 Task: Add a signature Claire Howard containing Have a great summer, Claire Howard to email address softage.1@softage.net and add a label Procedures
Action: Mouse moved to (405, 654)
Screenshot: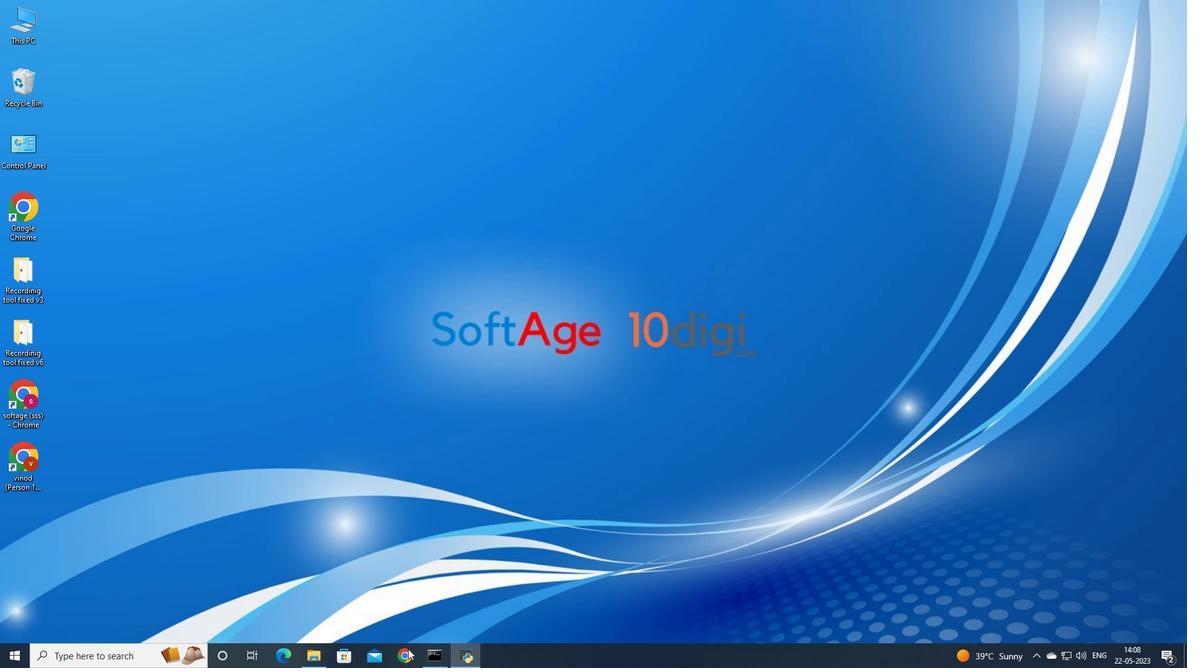 
Action: Mouse pressed left at (405, 654)
Screenshot: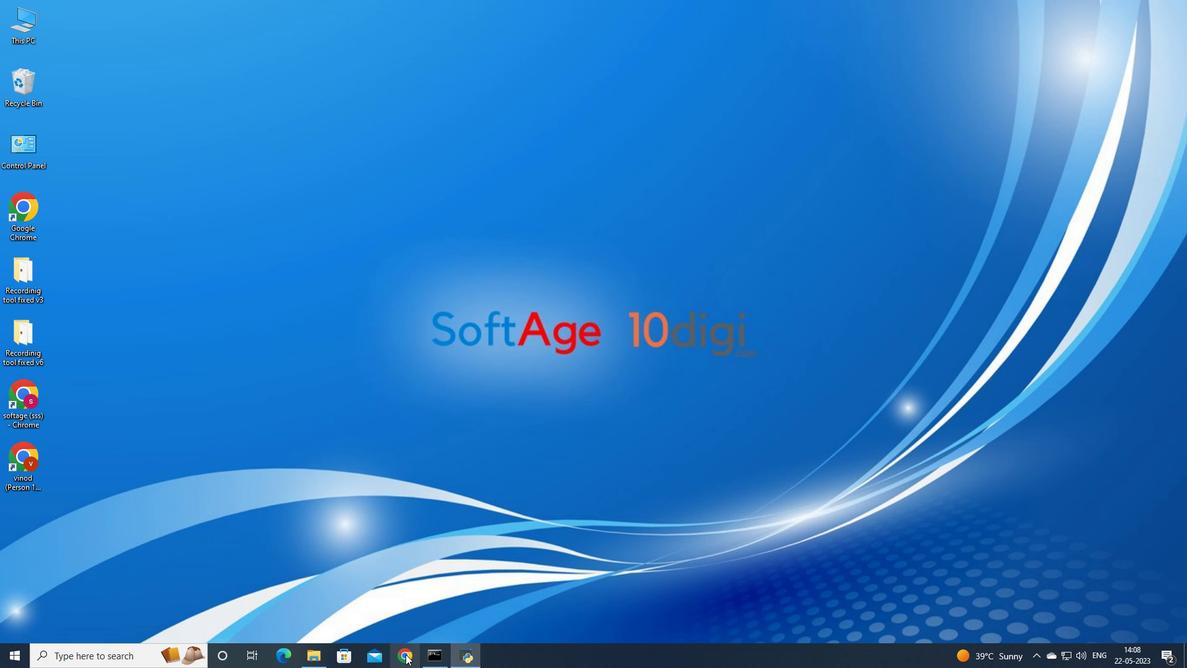 
Action: Mouse moved to (537, 406)
Screenshot: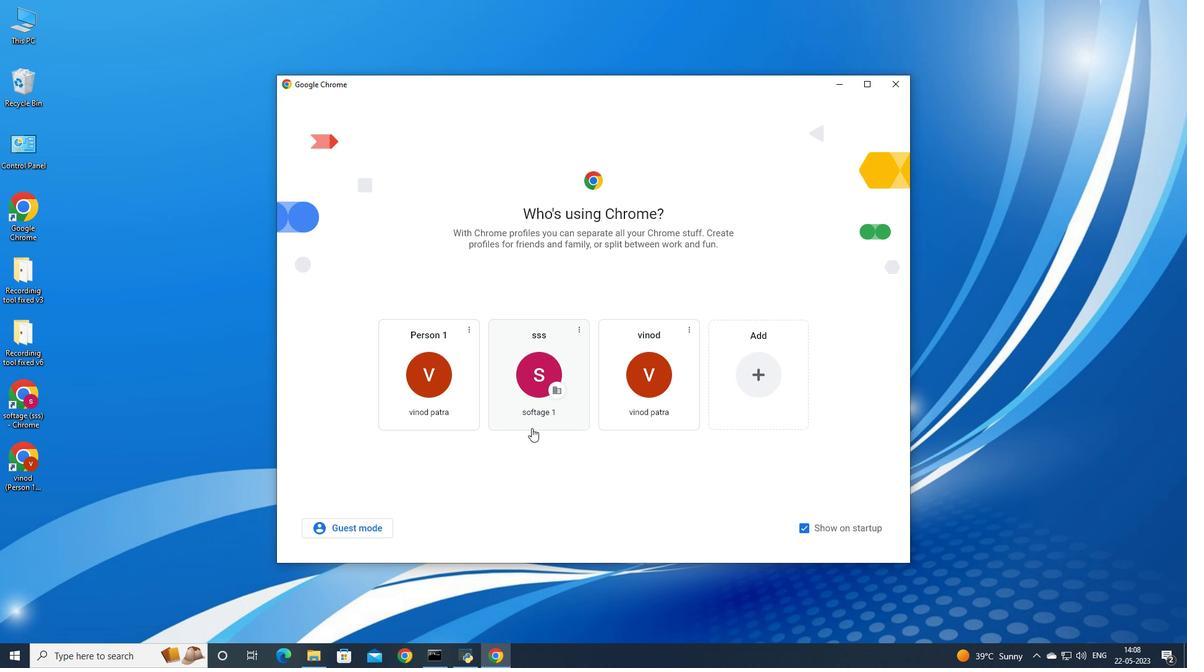 
Action: Mouse pressed left at (537, 406)
Screenshot: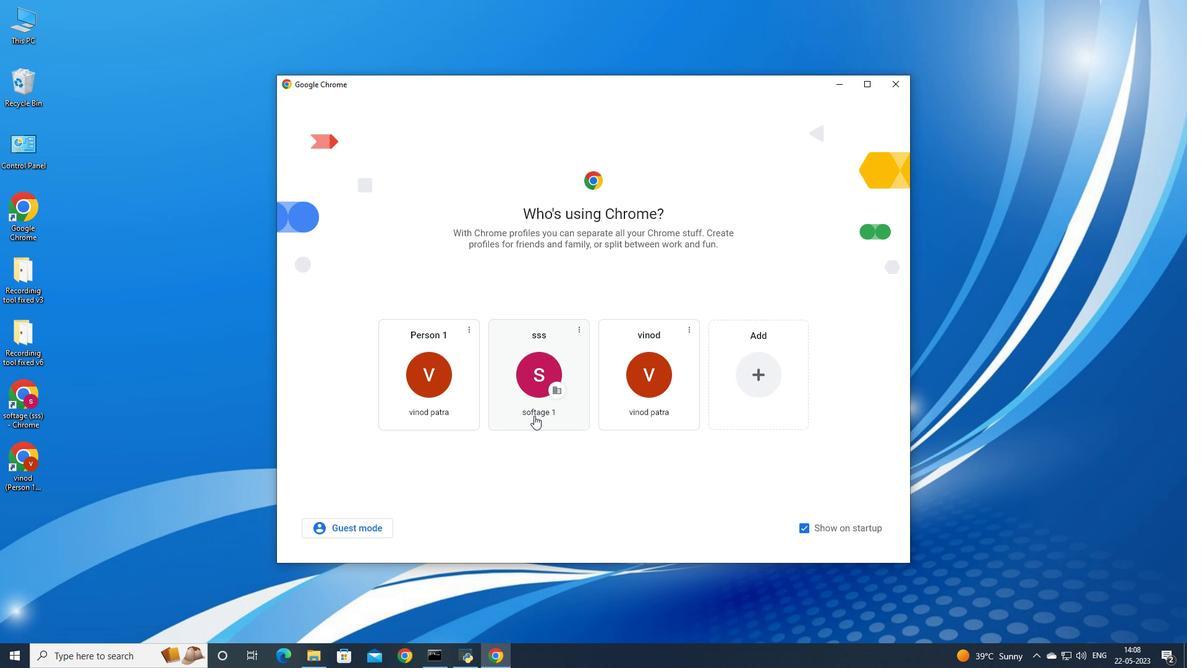 
Action: Mouse moved to (1065, 64)
Screenshot: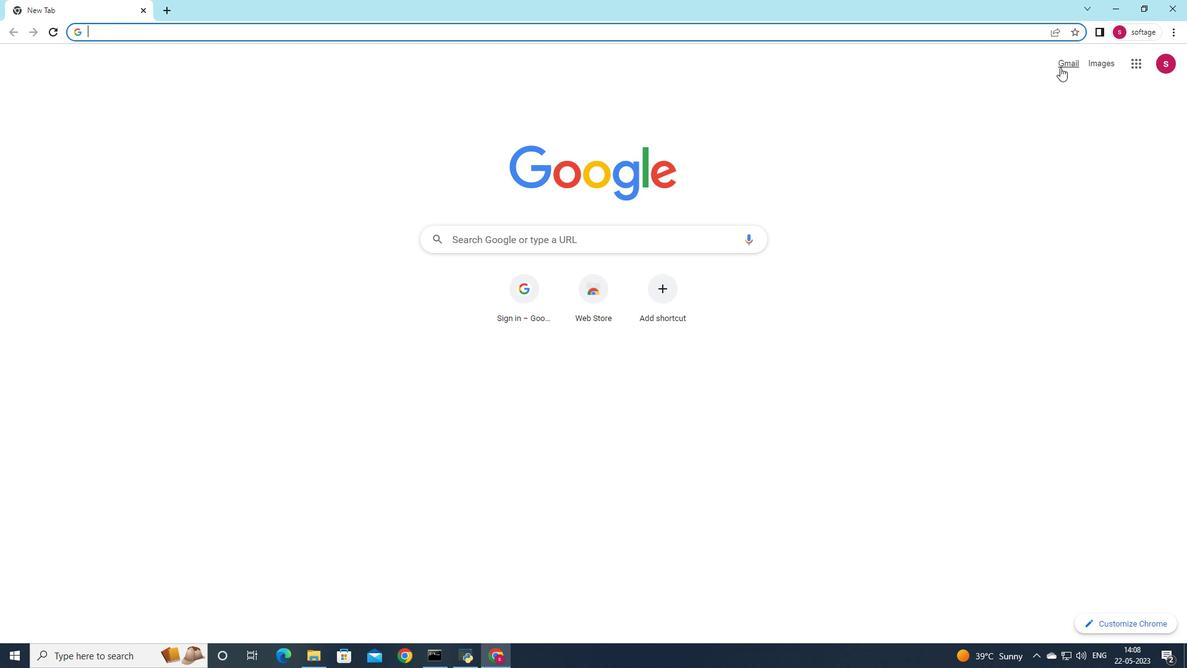 
Action: Mouse pressed left at (1065, 64)
Screenshot: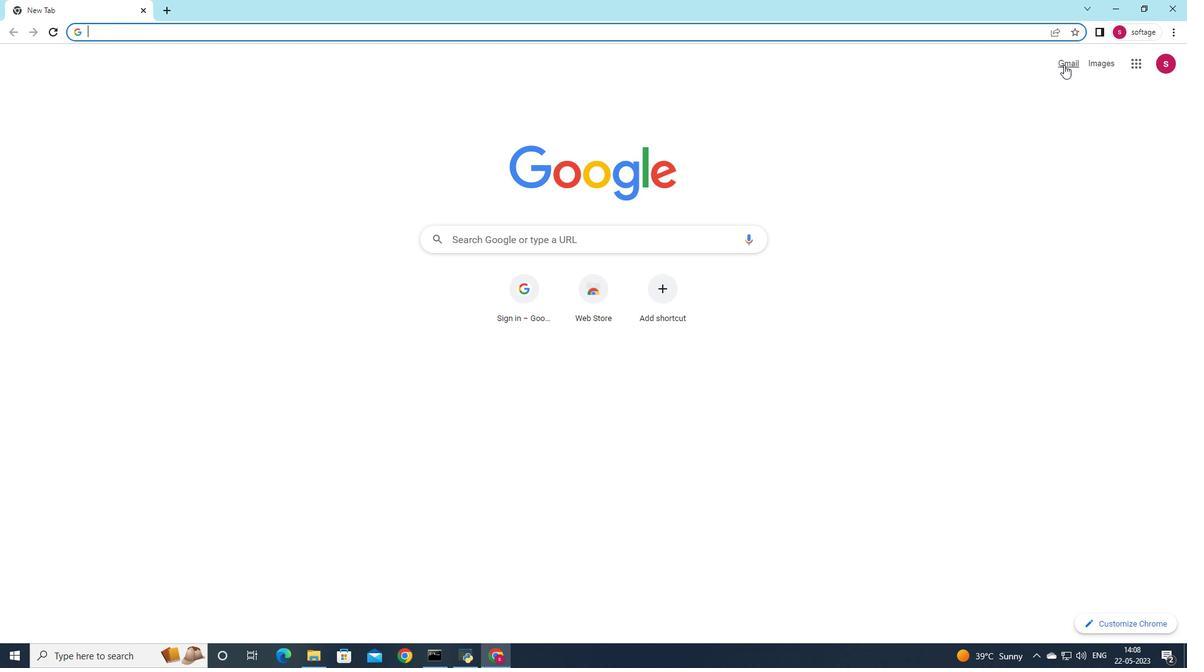 
Action: Mouse moved to (1040, 84)
Screenshot: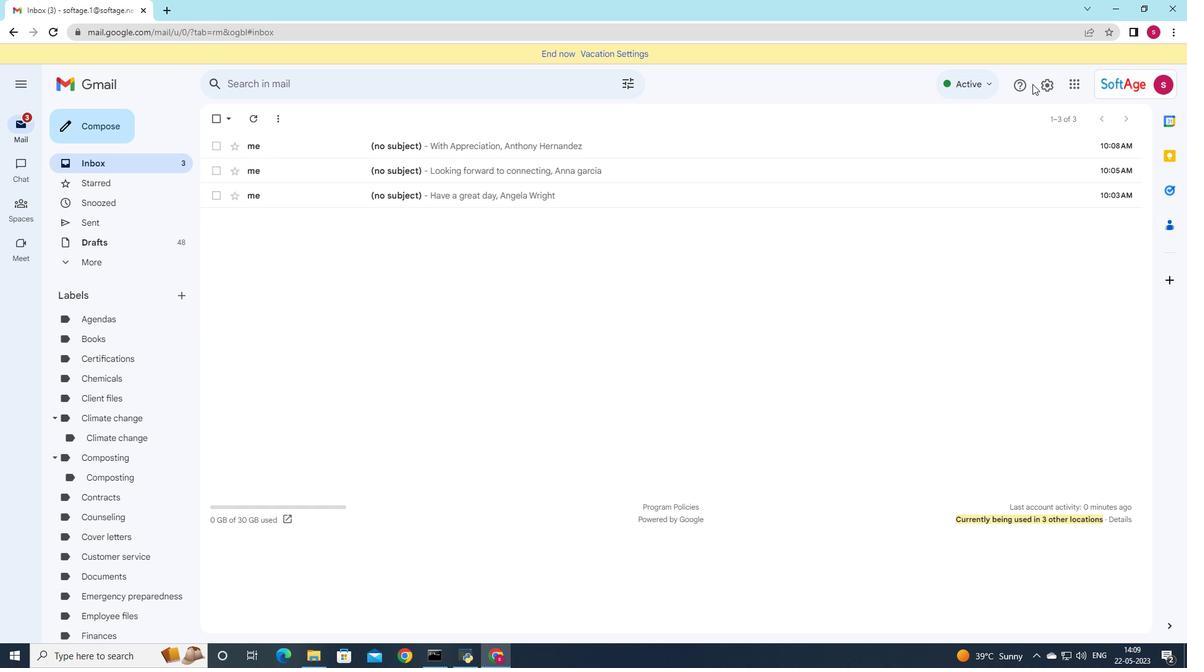 
Action: Mouse pressed left at (1040, 84)
Screenshot: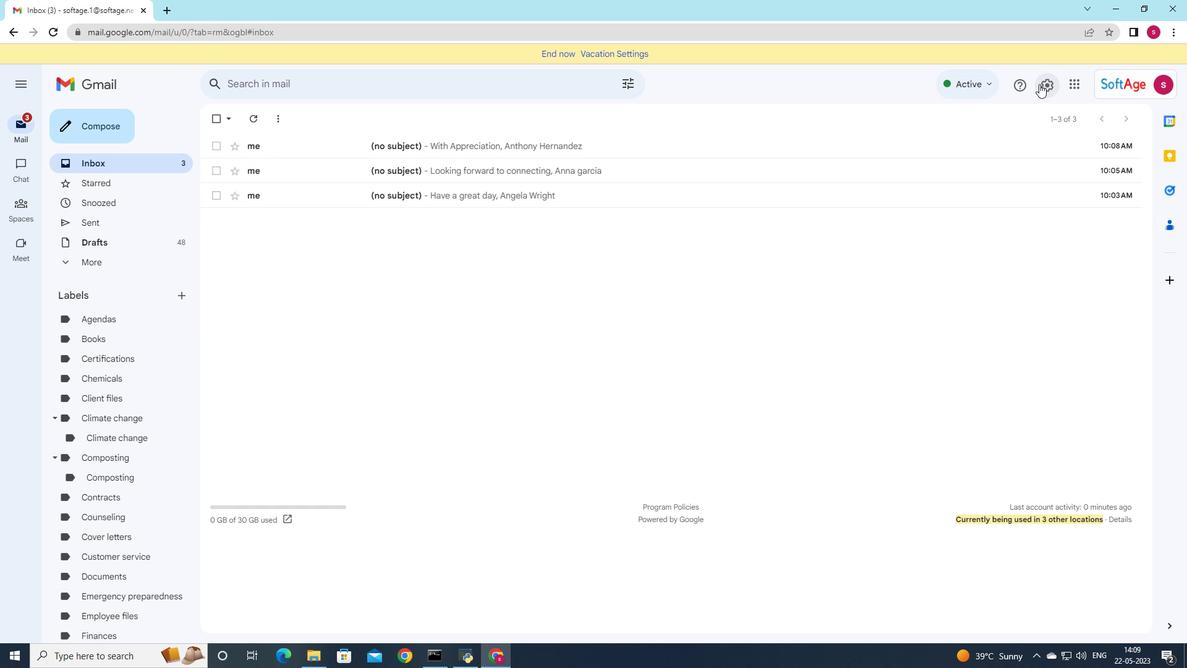 
Action: Mouse moved to (1043, 141)
Screenshot: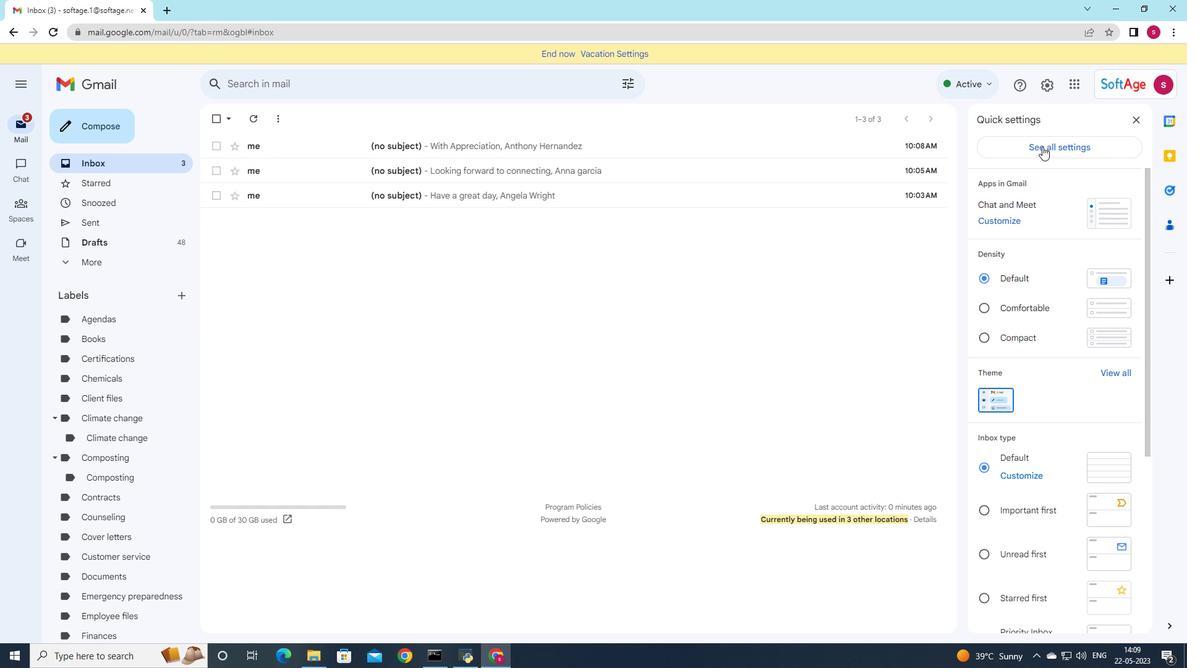 
Action: Mouse pressed left at (1043, 141)
Screenshot: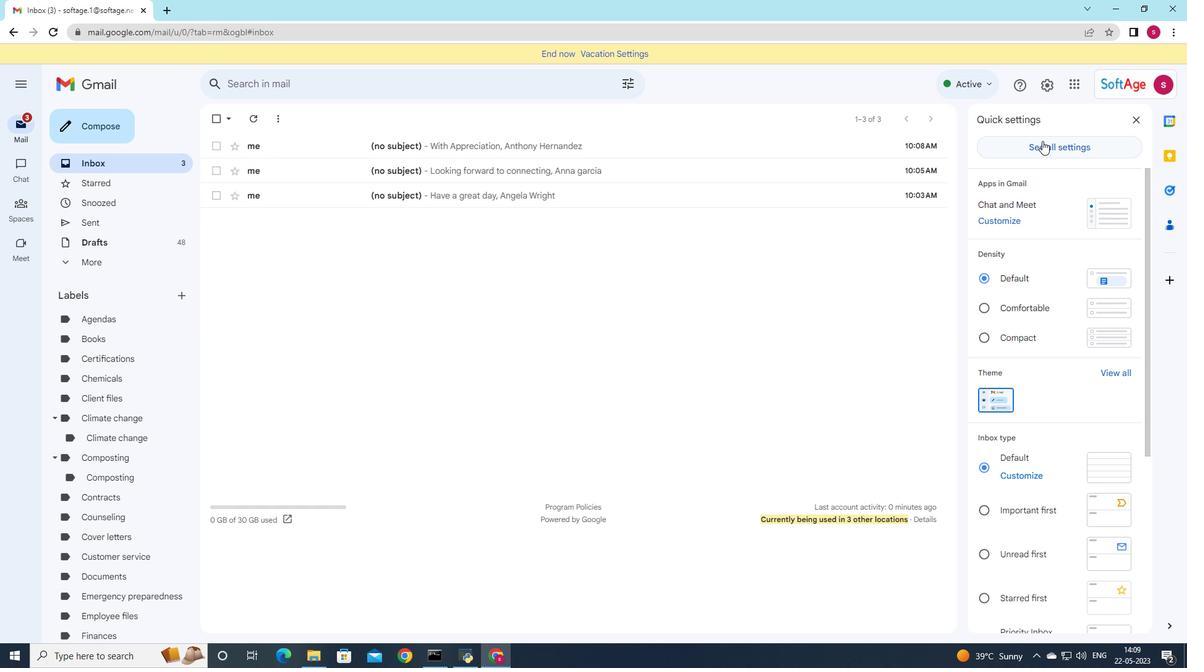 
Action: Mouse moved to (649, 337)
Screenshot: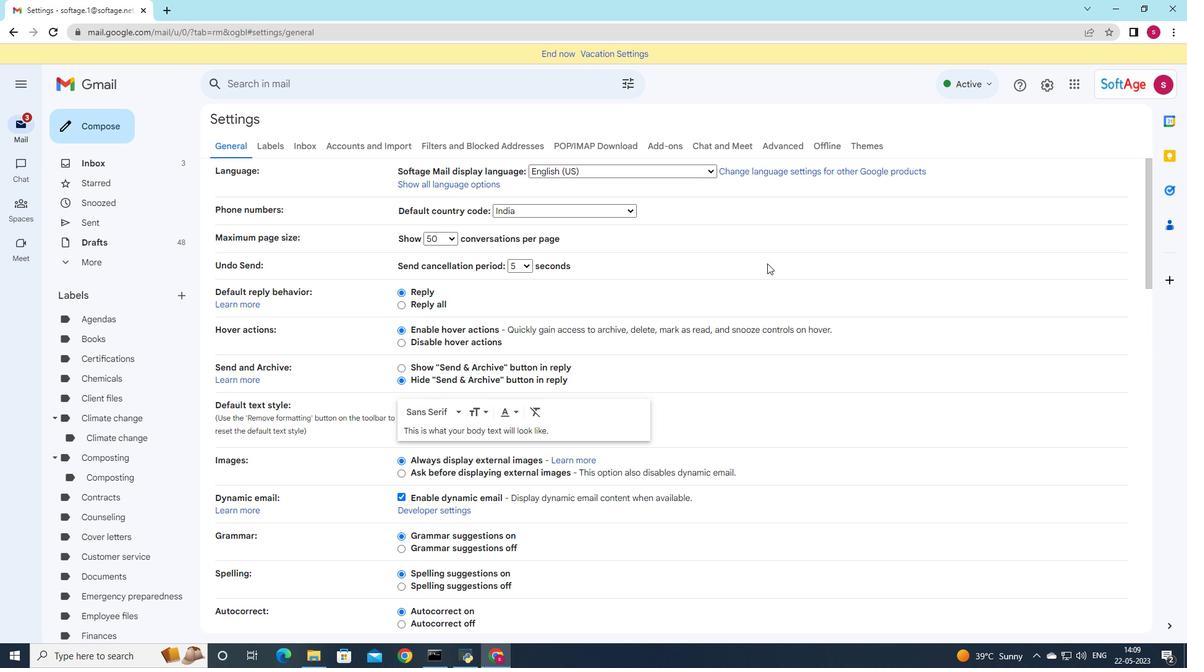
Action: Mouse scrolled (649, 337) with delta (0, 0)
Screenshot: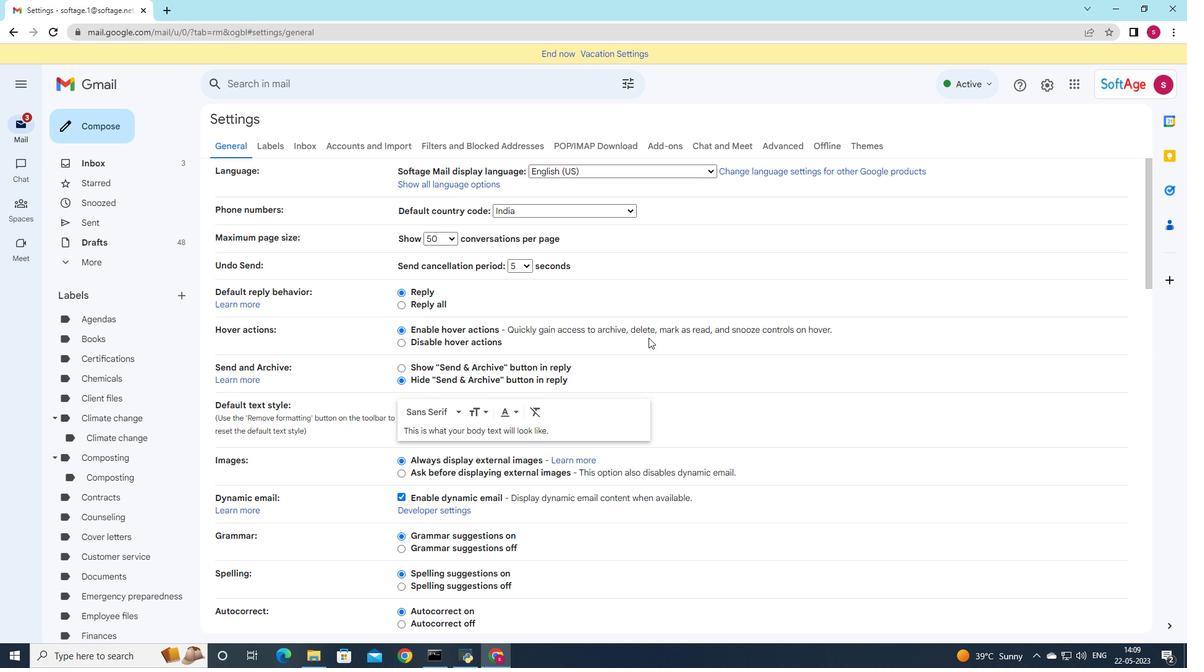 
Action: Mouse scrolled (649, 337) with delta (0, 0)
Screenshot: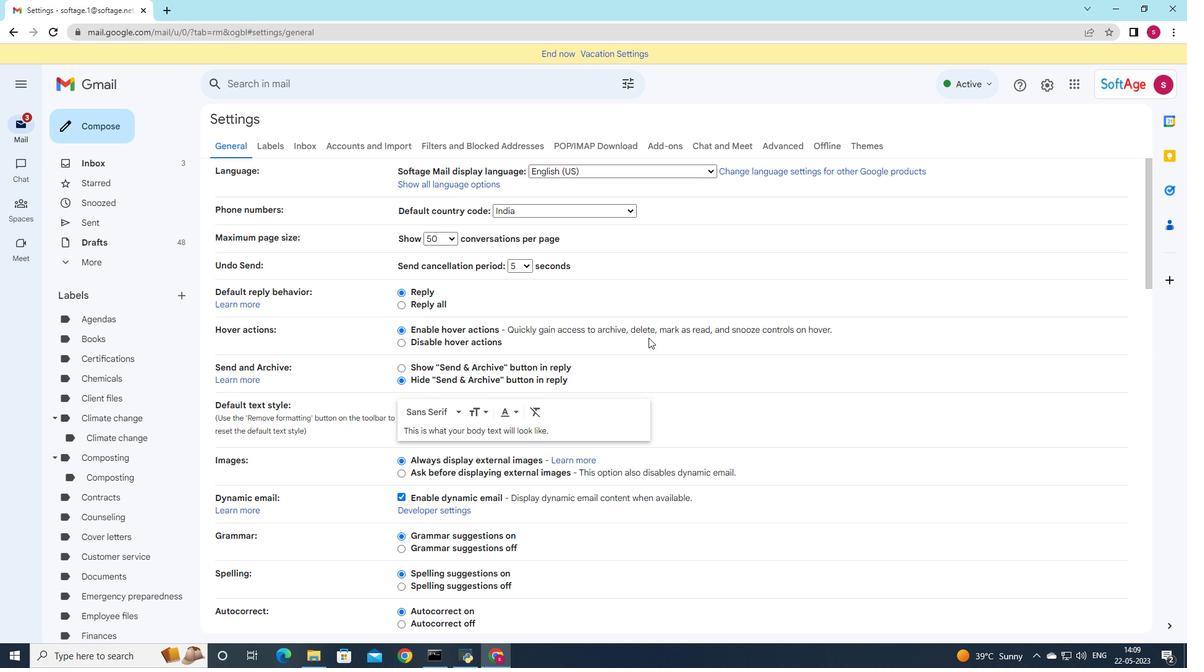 
Action: Mouse scrolled (649, 337) with delta (0, 0)
Screenshot: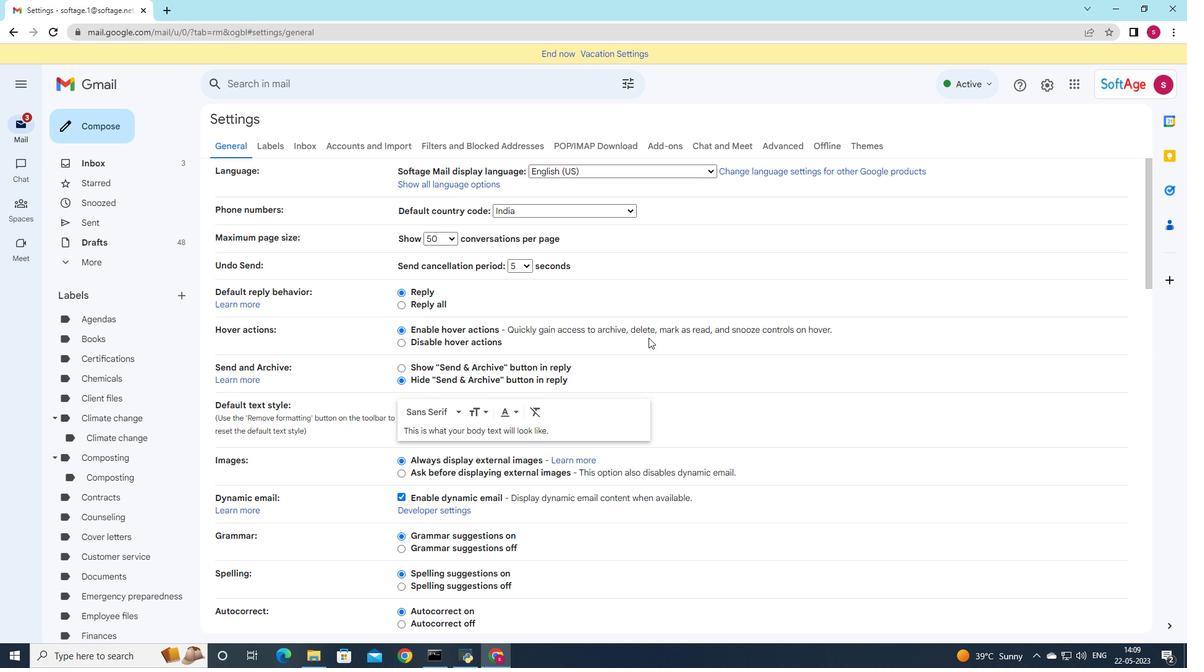 
Action: Mouse scrolled (649, 337) with delta (0, 0)
Screenshot: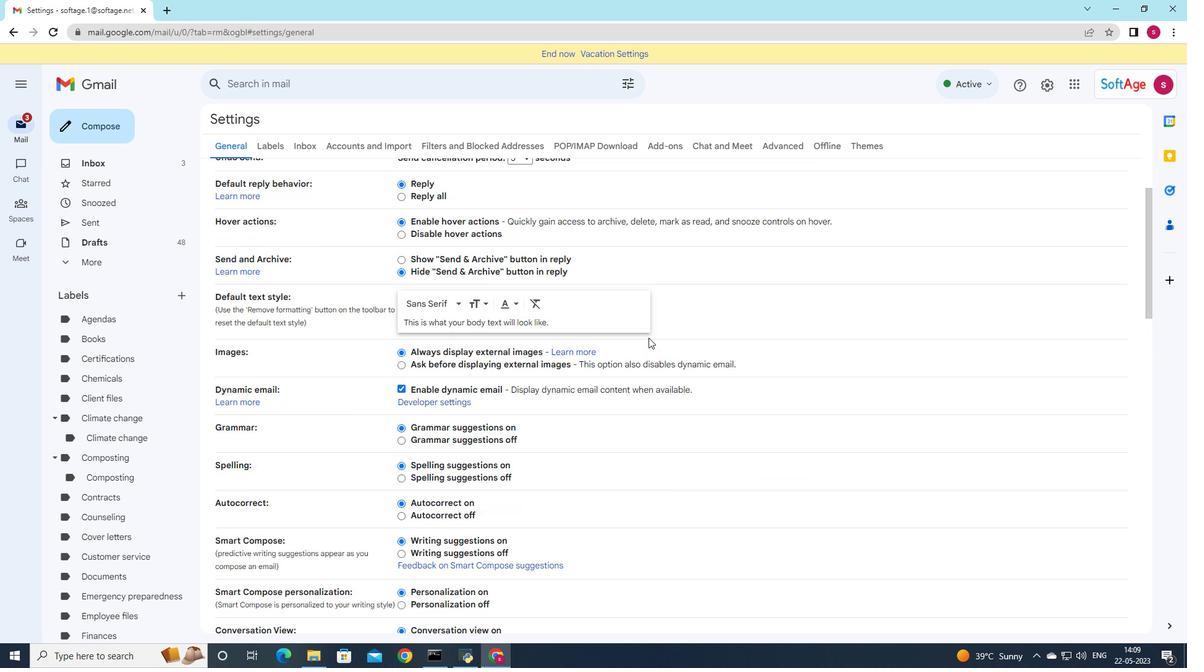 
Action: Mouse scrolled (649, 337) with delta (0, 0)
Screenshot: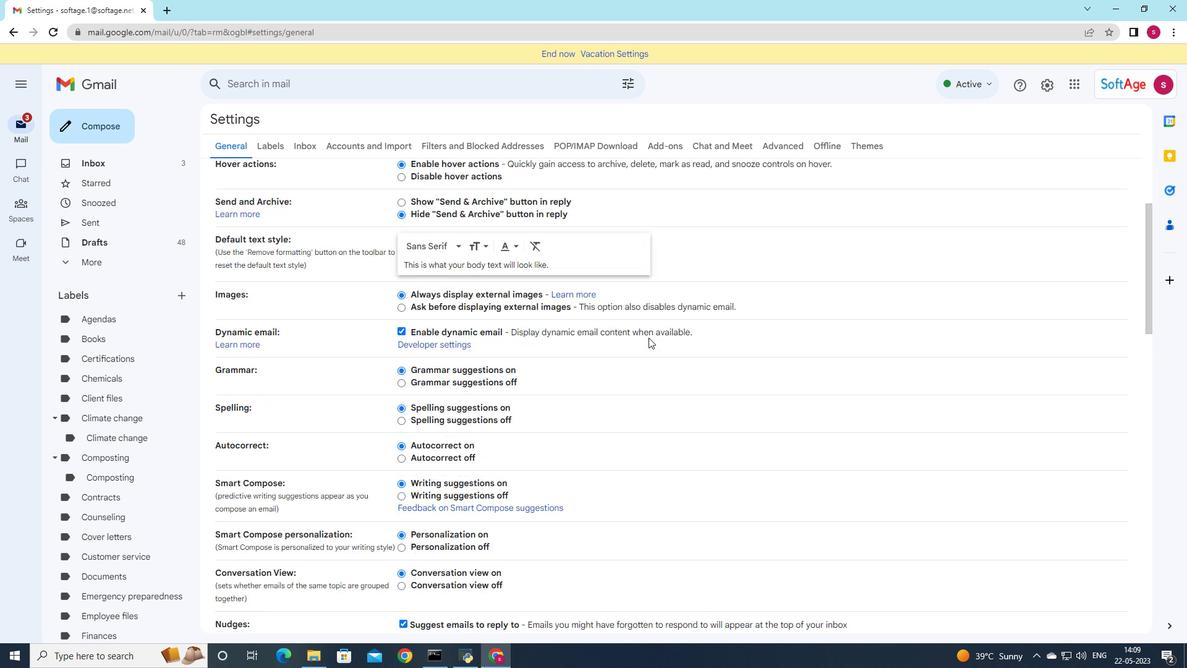 
Action: Mouse scrolled (649, 337) with delta (0, 0)
Screenshot: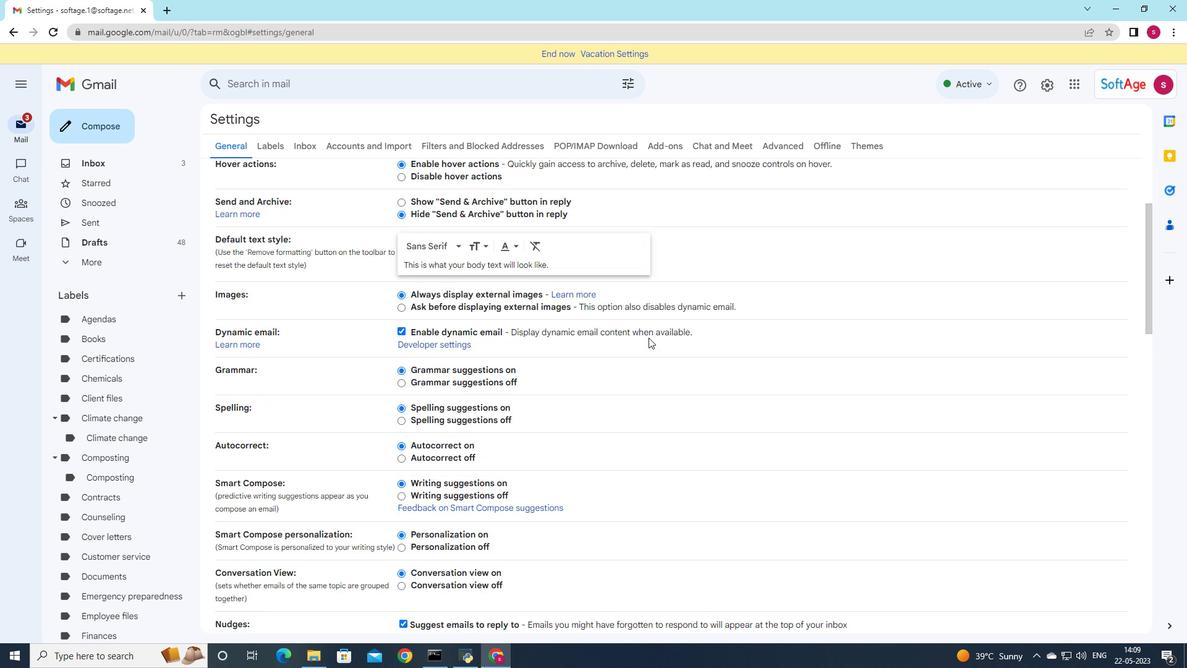 
Action: Mouse scrolled (649, 337) with delta (0, 0)
Screenshot: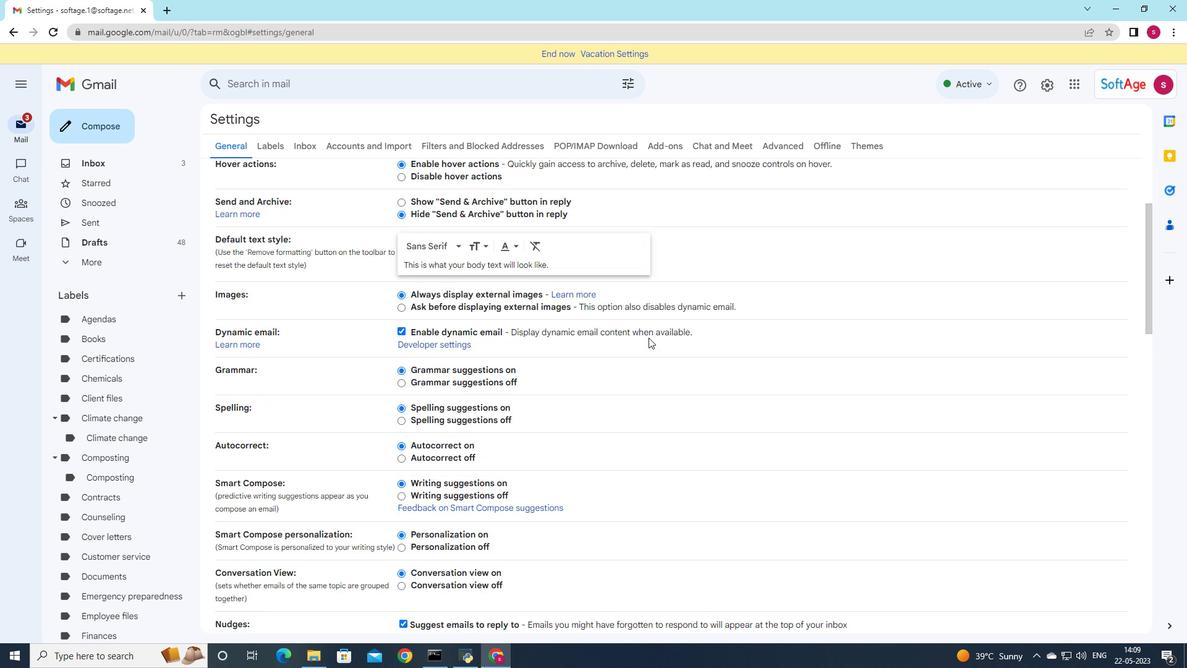 
Action: Mouse scrolled (649, 337) with delta (0, 0)
Screenshot: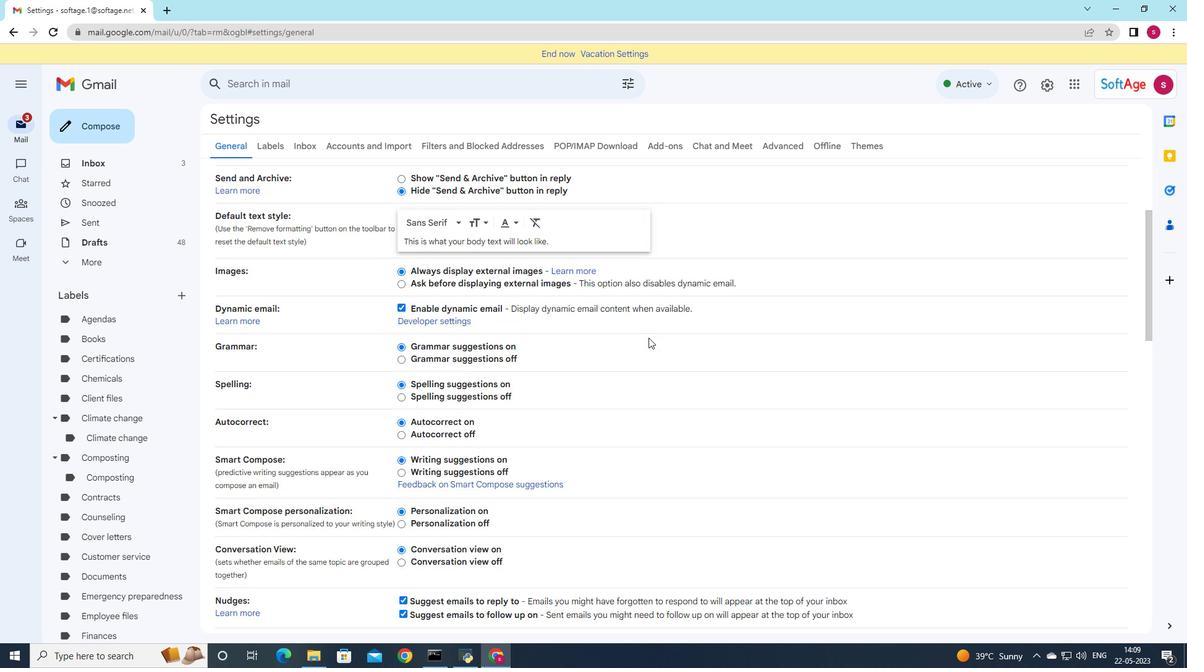 
Action: Mouse scrolled (649, 337) with delta (0, 0)
Screenshot: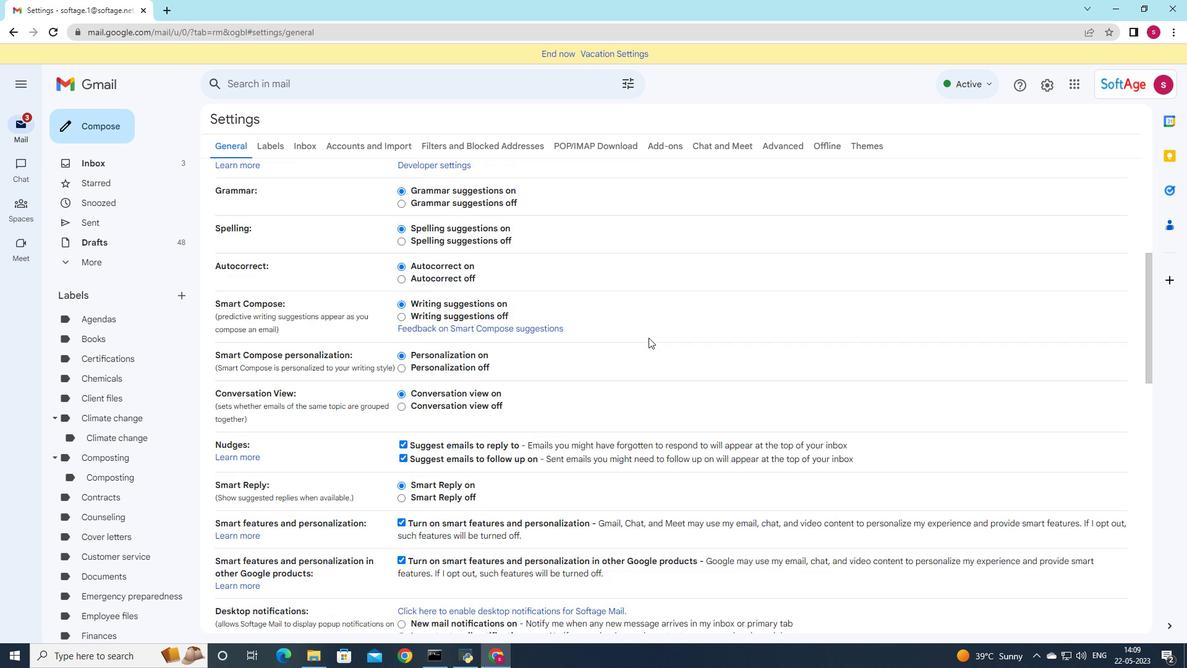 
Action: Mouse scrolled (649, 337) with delta (0, 0)
Screenshot: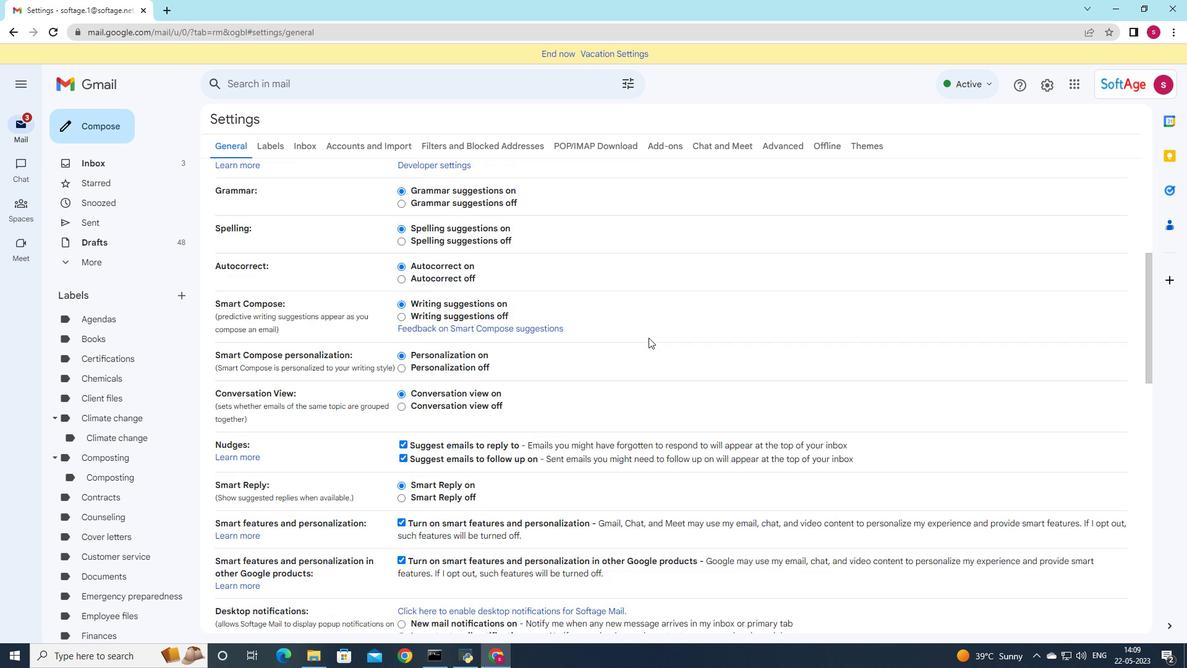 
Action: Mouse scrolled (649, 337) with delta (0, 0)
Screenshot: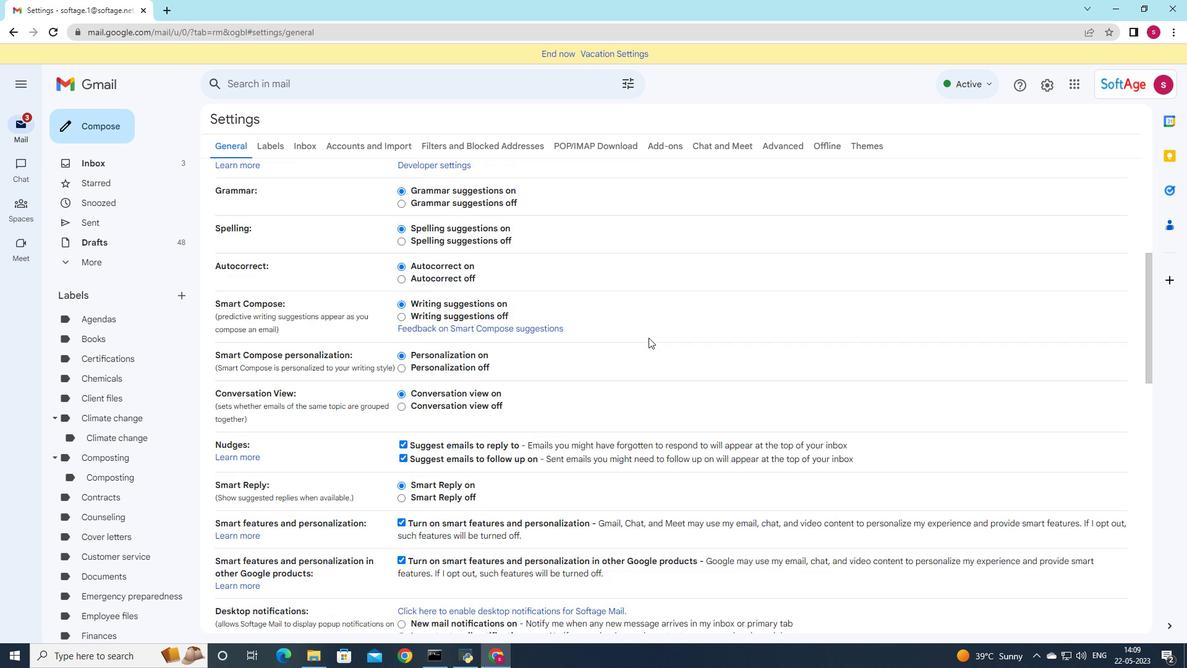 
Action: Mouse scrolled (649, 337) with delta (0, 0)
Screenshot: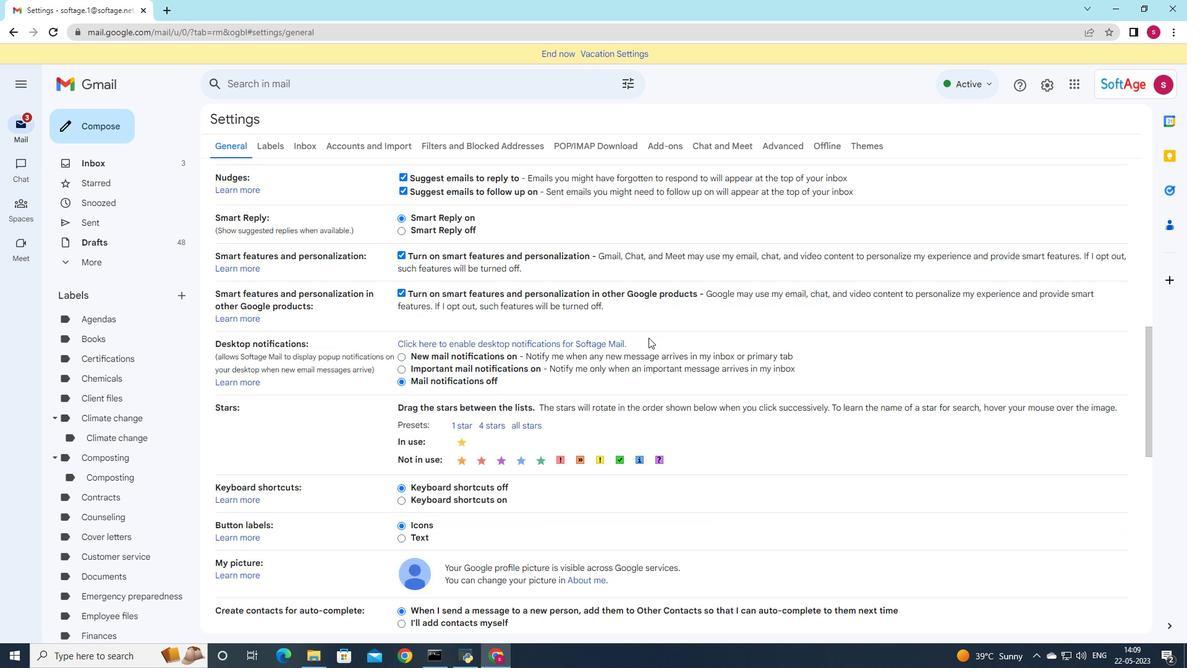 
Action: Mouse moved to (537, 530)
Screenshot: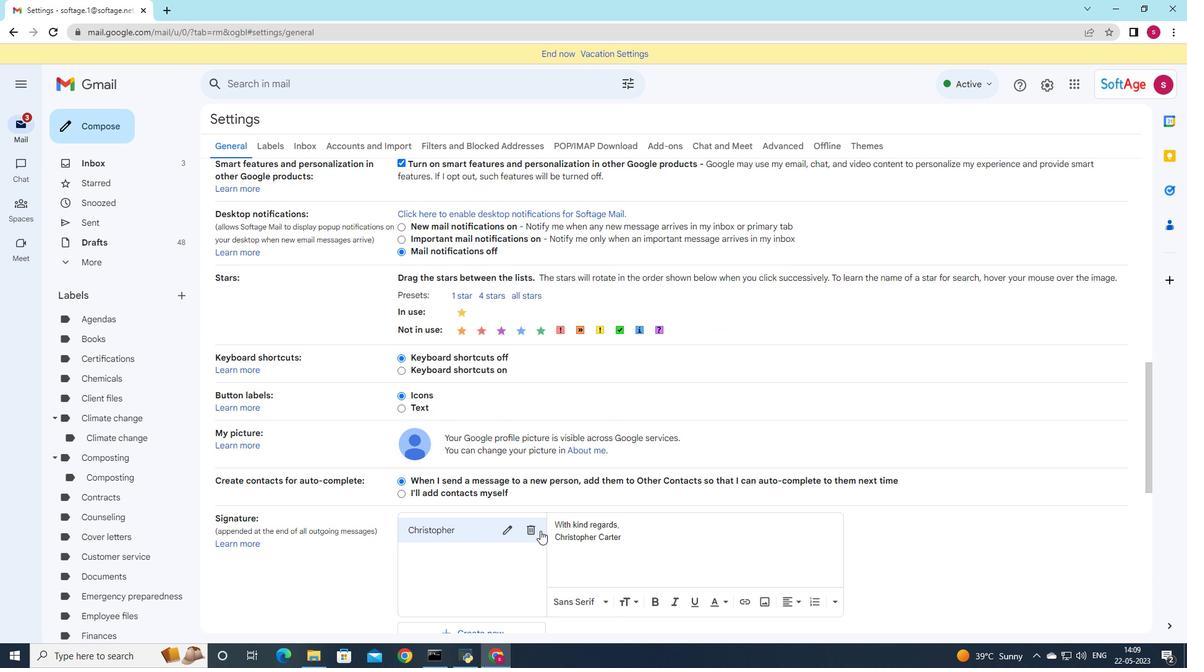 
Action: Mouse pressed left at (537, 530)
Screenshot: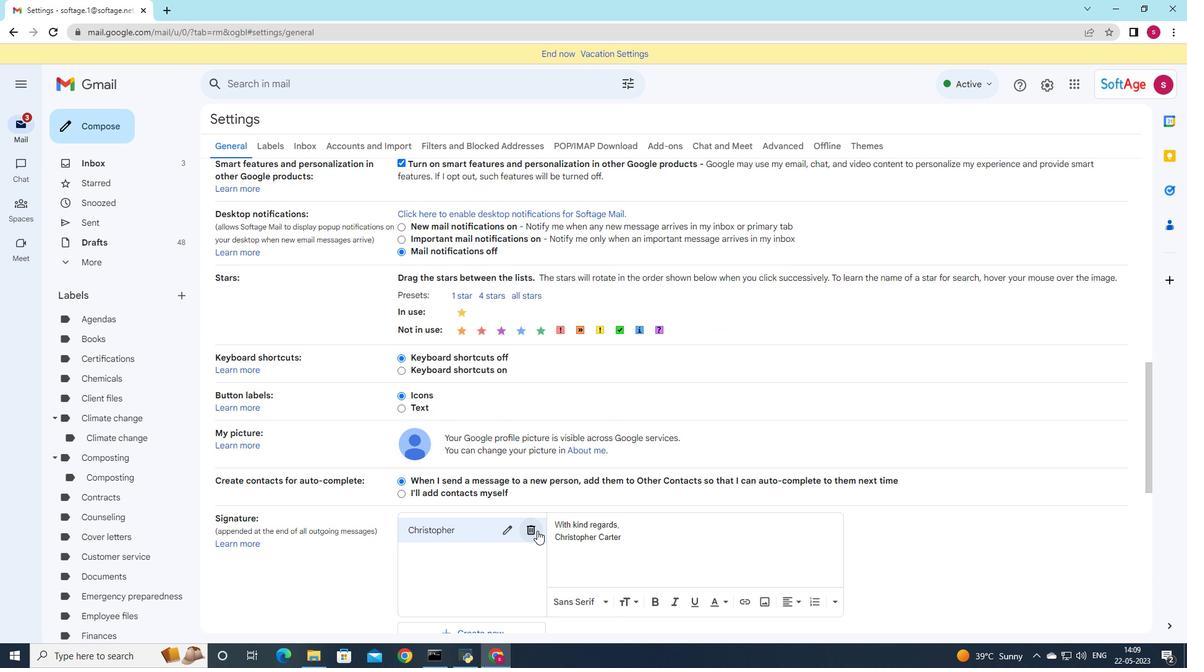 
Action: Mouse moved to (710, 369)
Screenshot: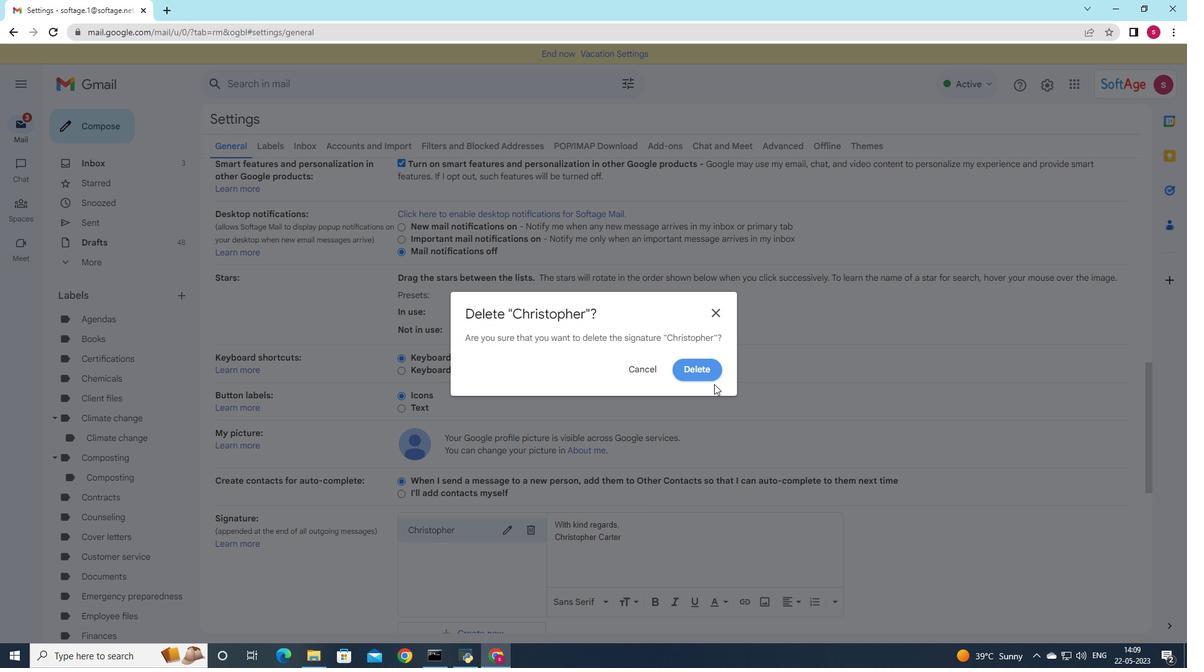 
Action: Mouse pressed left at (710, 369)
Screenshot: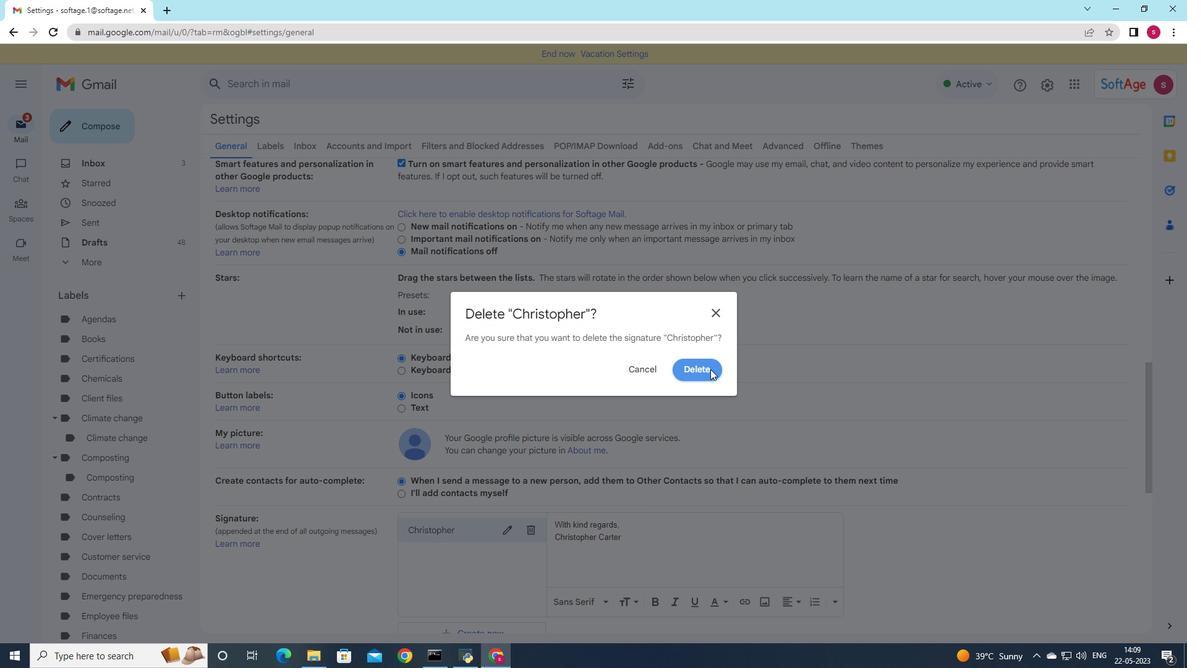 
Action: Mouse moved to (593, 418)
Screenshot: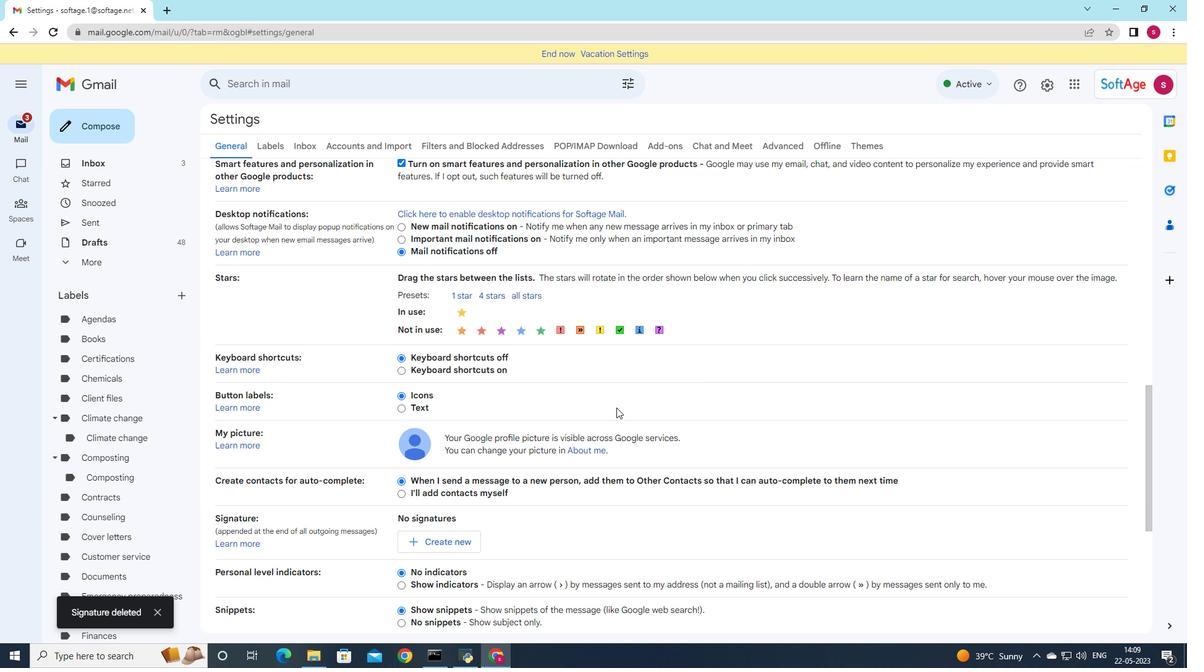 
Action: Mouse scrolled (593, 418) with delta (0, 0)
Screenshot: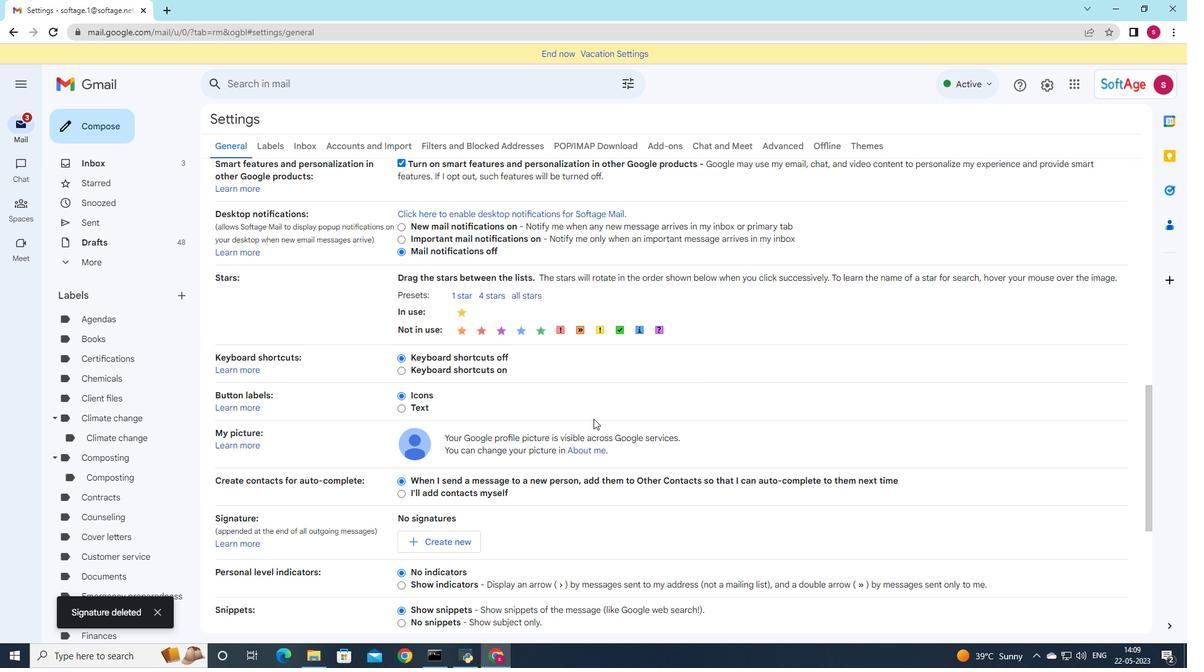 
Action: Mouse scrolled (593, 418) with delta (0, 0)
Screenshot: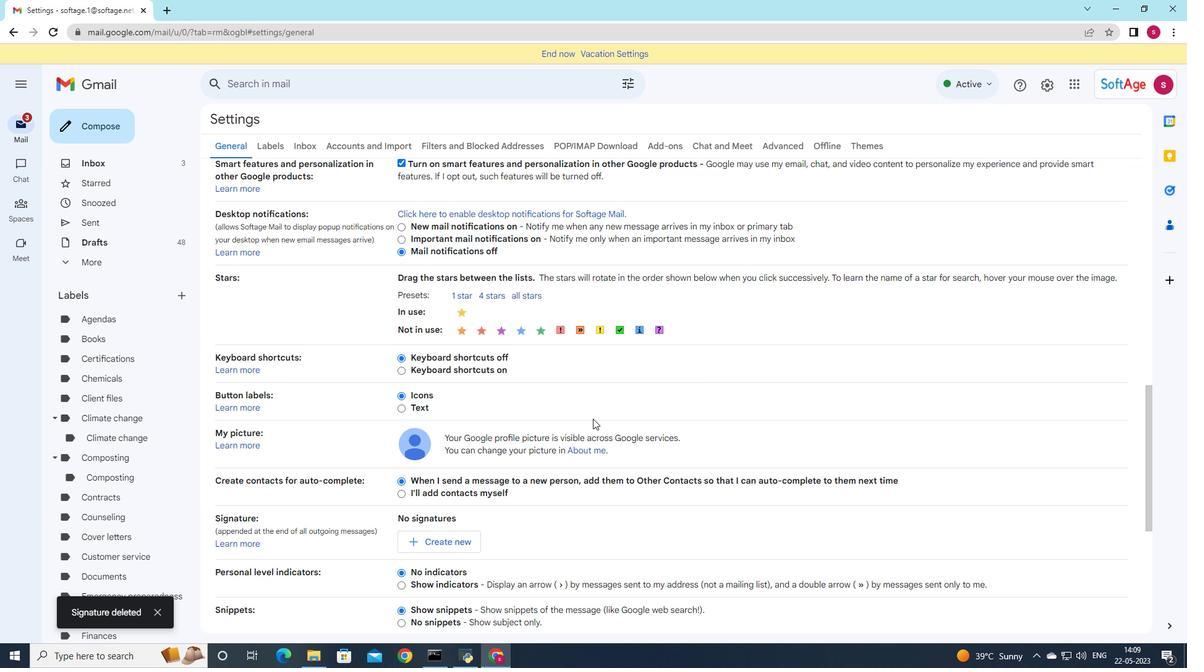 
Action: Mouse moved to (587, 421)
Screenshot: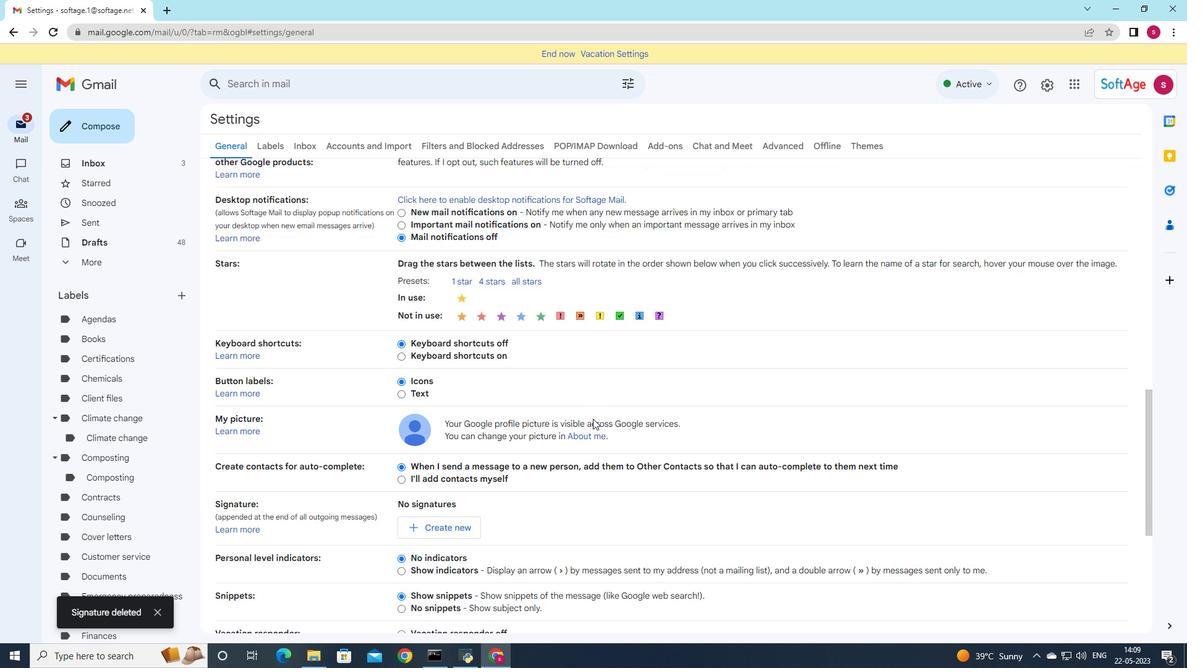 
Action: Mouse scrolled (591, 419) with delta (0, 0)
Screenshot: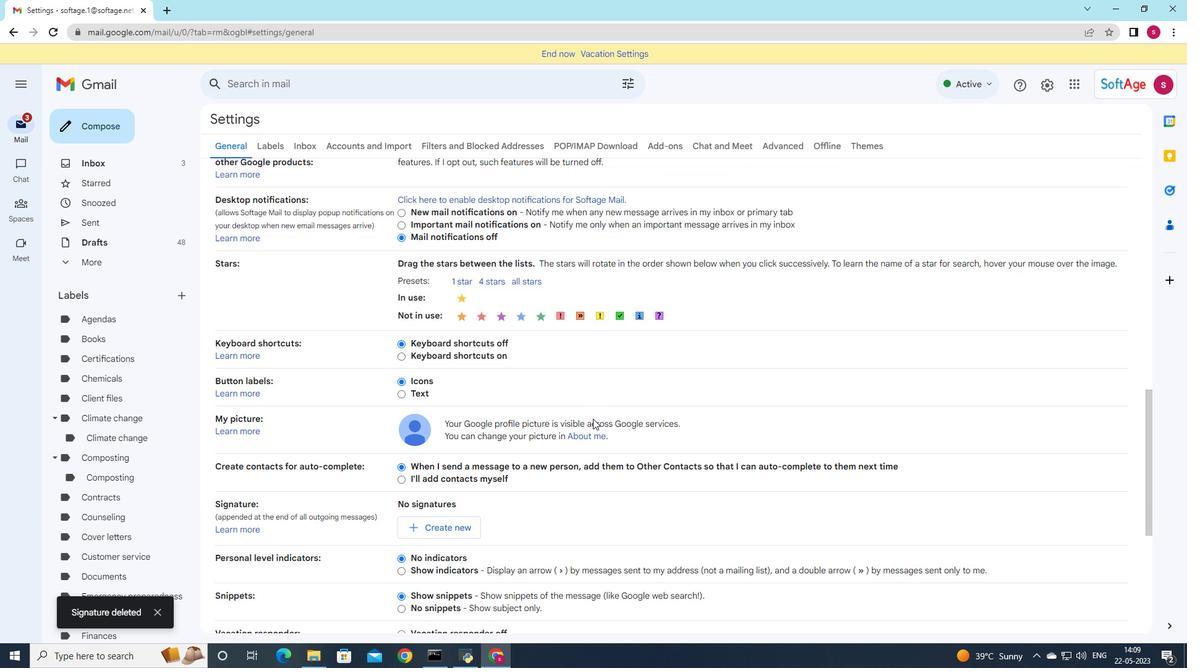 
Action: Mouse moved to (467, 358)
Screenshot: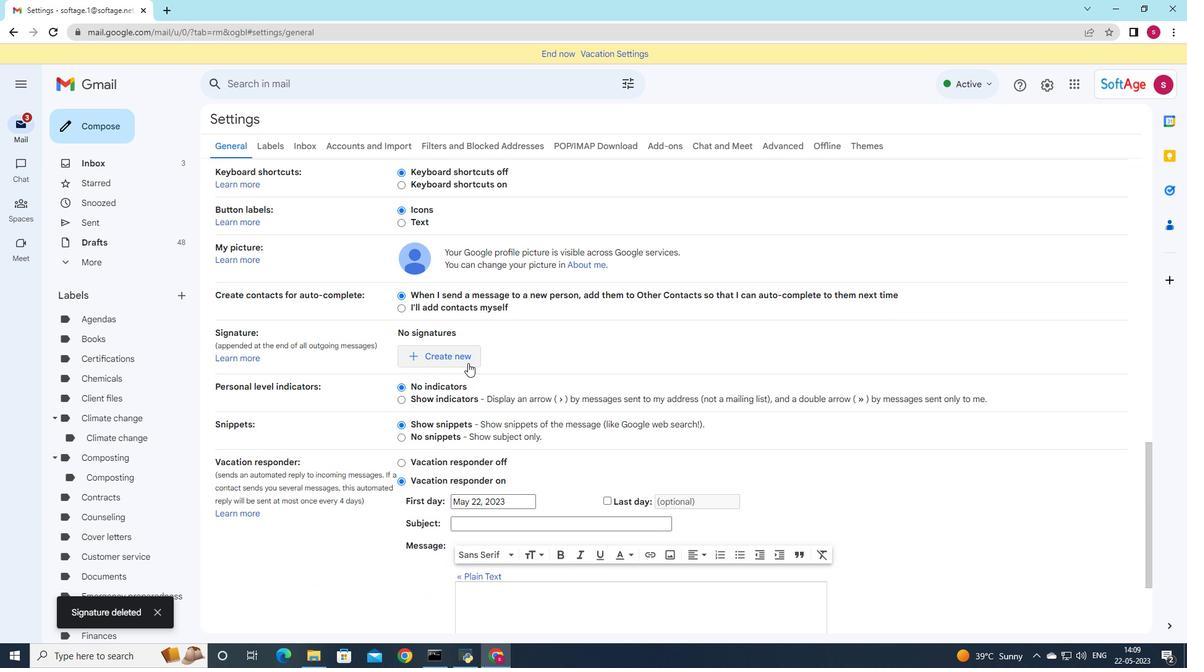 
Action: Mouse pressed left at (467, 358)
Screenshot: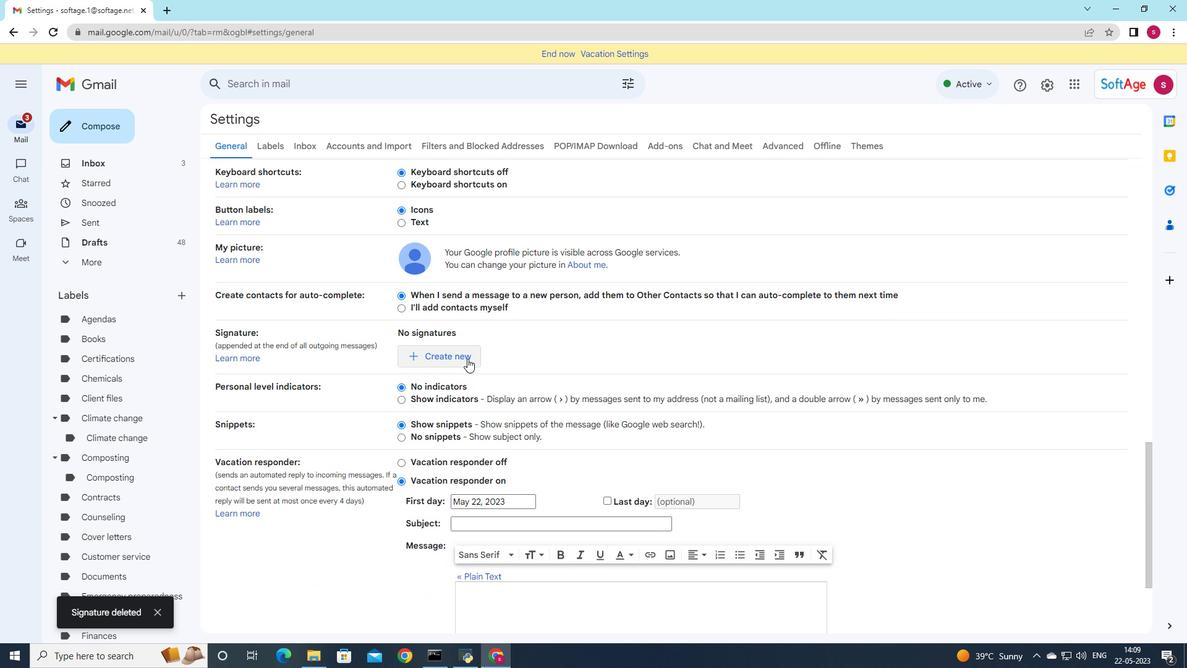 
Action: Mouse moved to (866, 335)
Screenshot: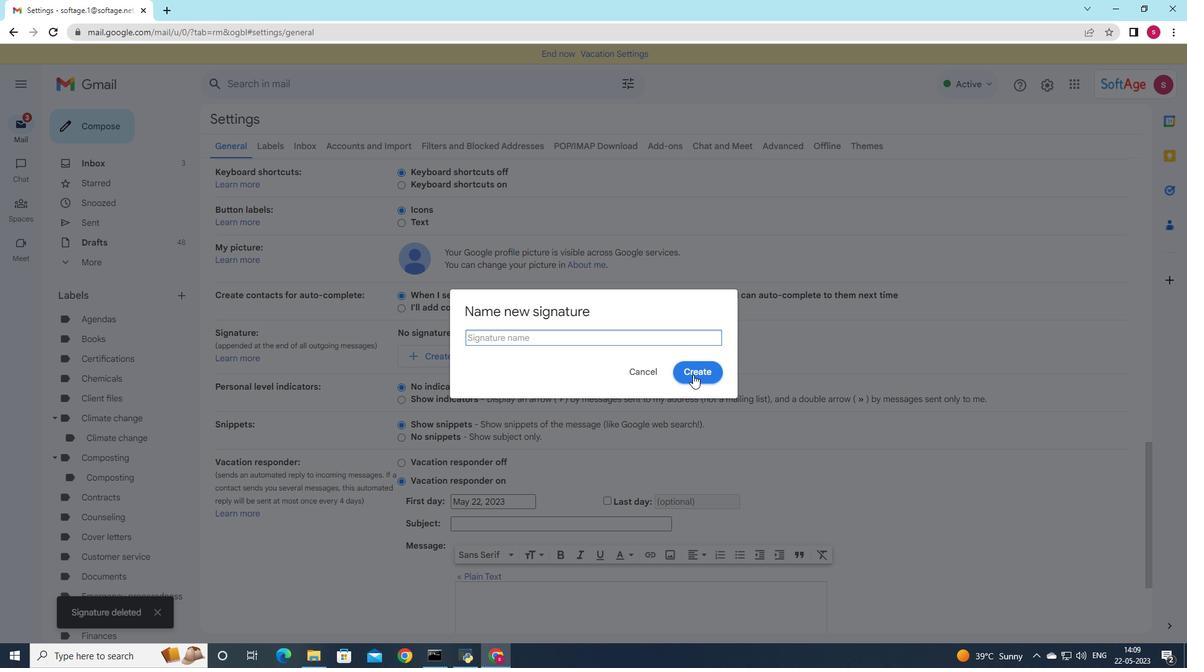 
Action: Key pressed <Key.shift>CLARIE<Key.backspace><Key.backspace><Key.backspace>IRE
Screenshot: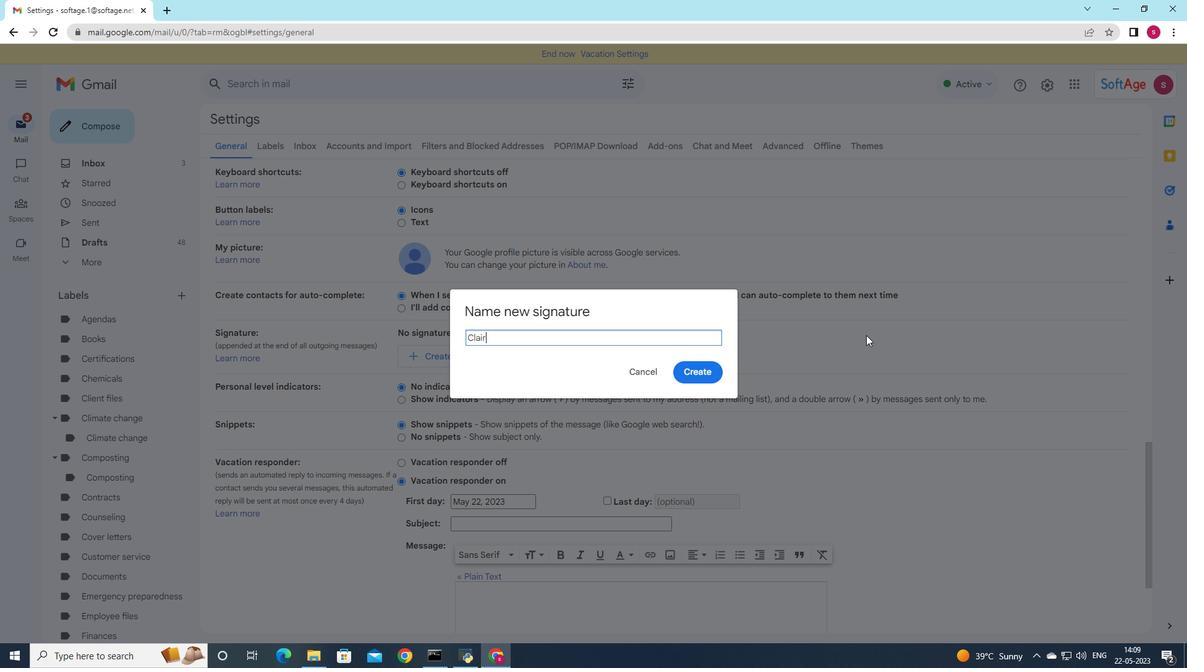 
Action: Mouse moved to (686, 370)
Screenshot: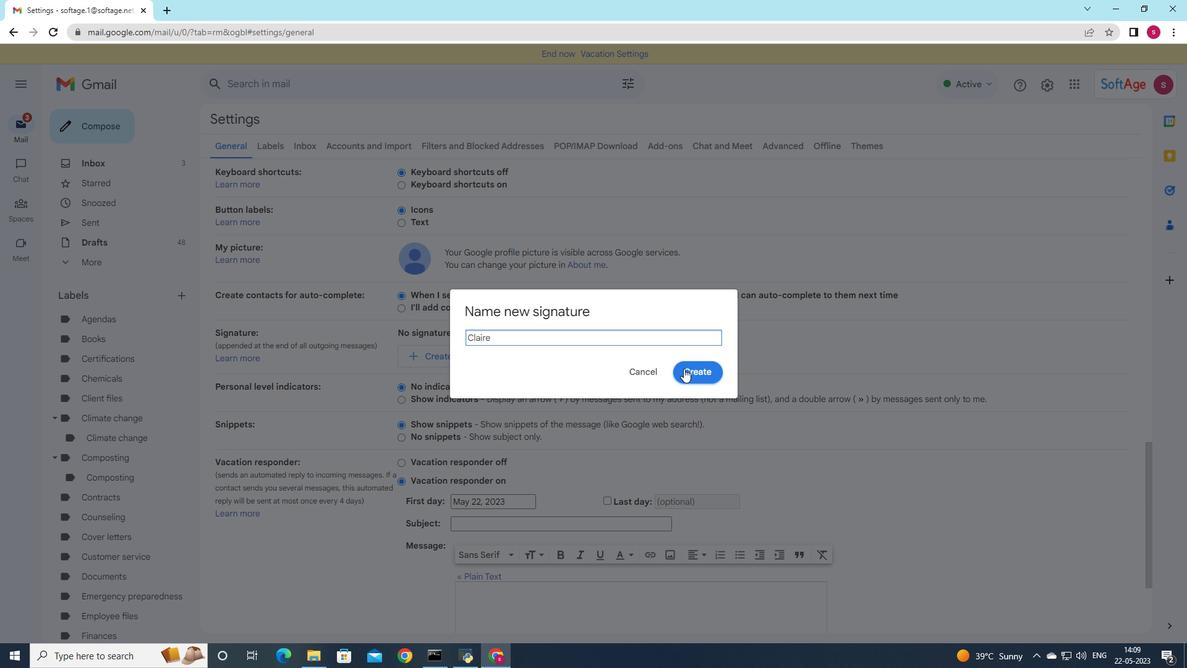 
Action: Mouse pressed left at (686, 370)
Screenshot: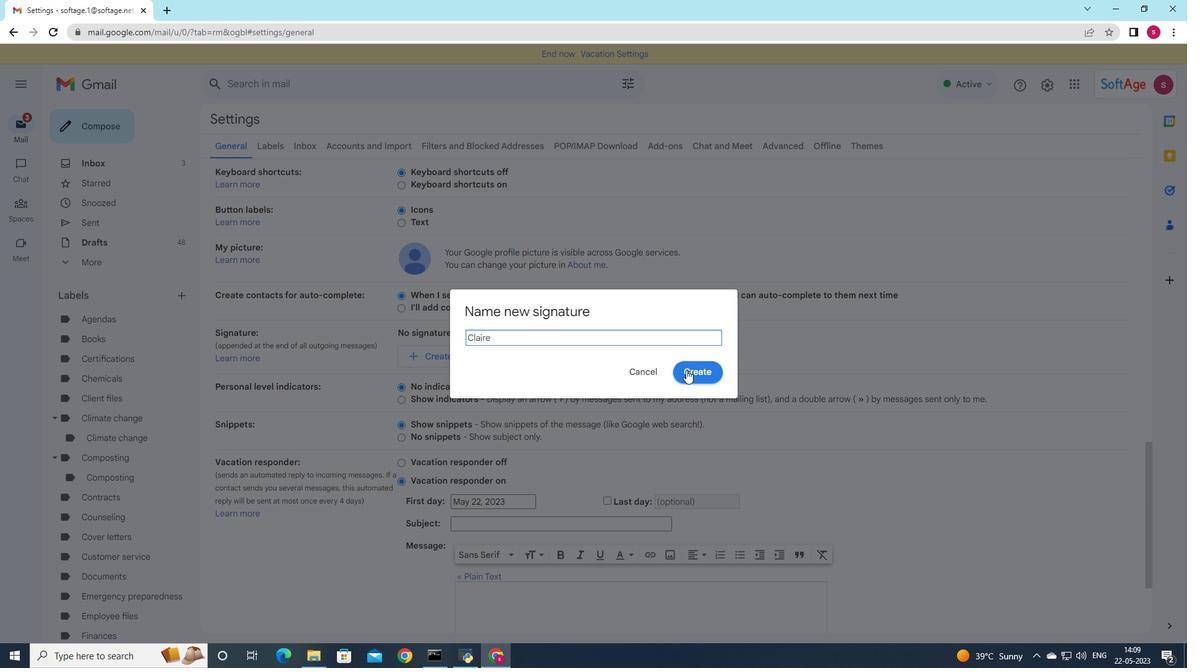 
Action: Mouse moved to (615, 363)
Screenshot: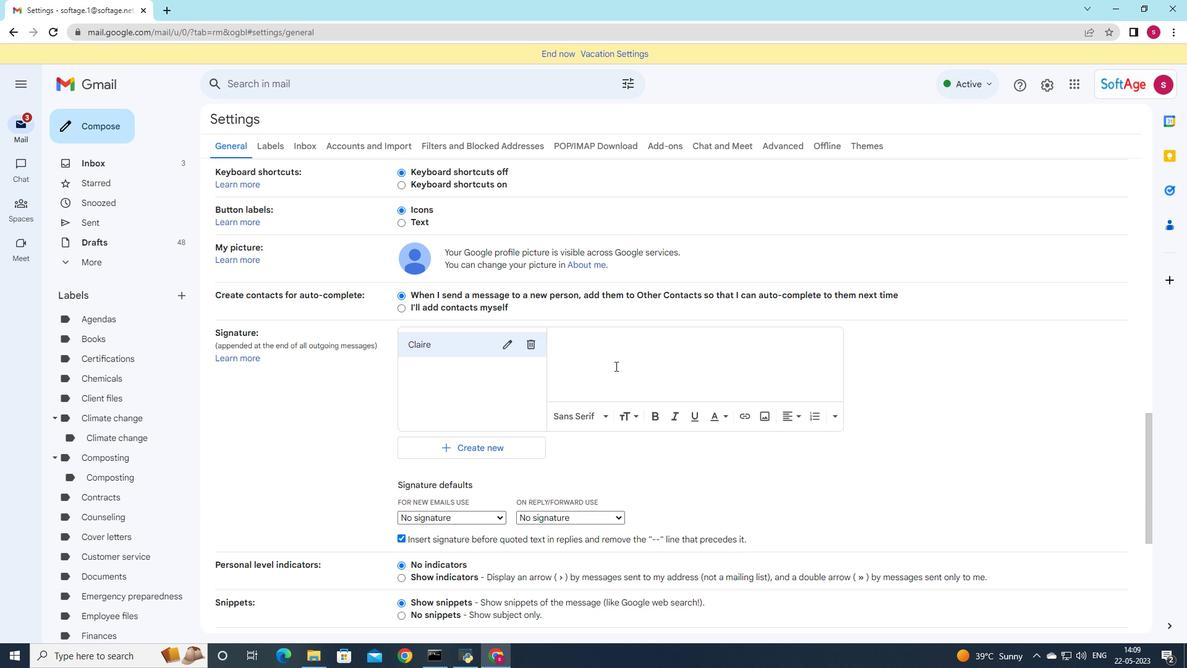 
Action: Mouse pressed left at (615, 363)
Screenshot: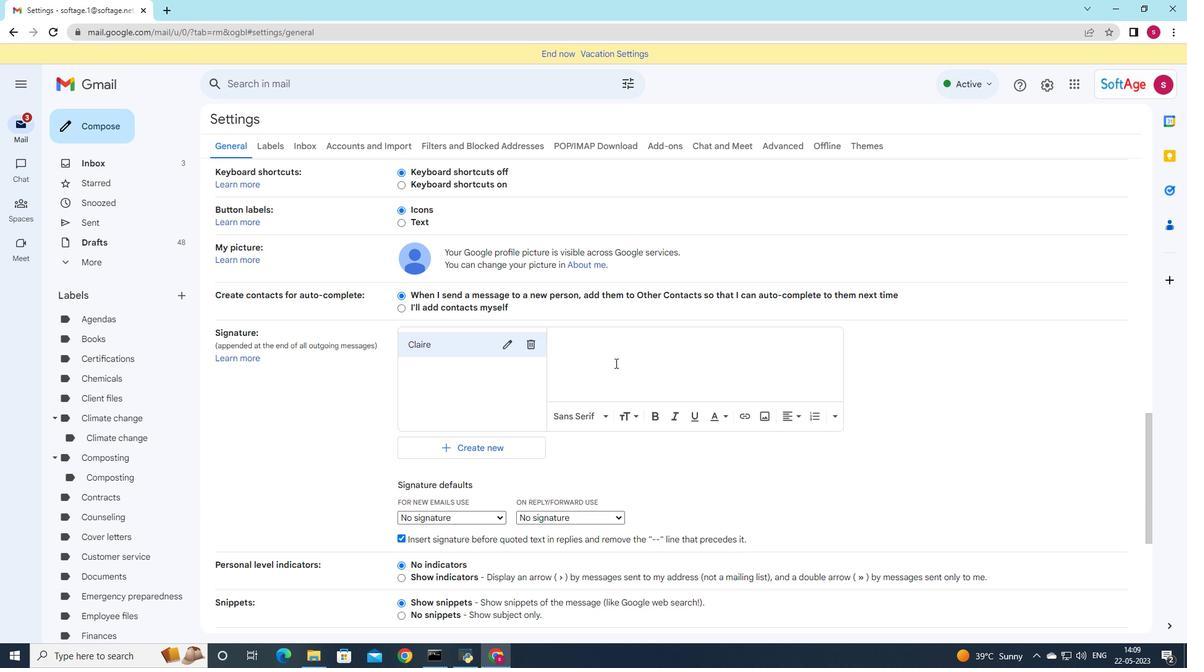 
Action: Mouse moved to (791, 409)
Screenshot: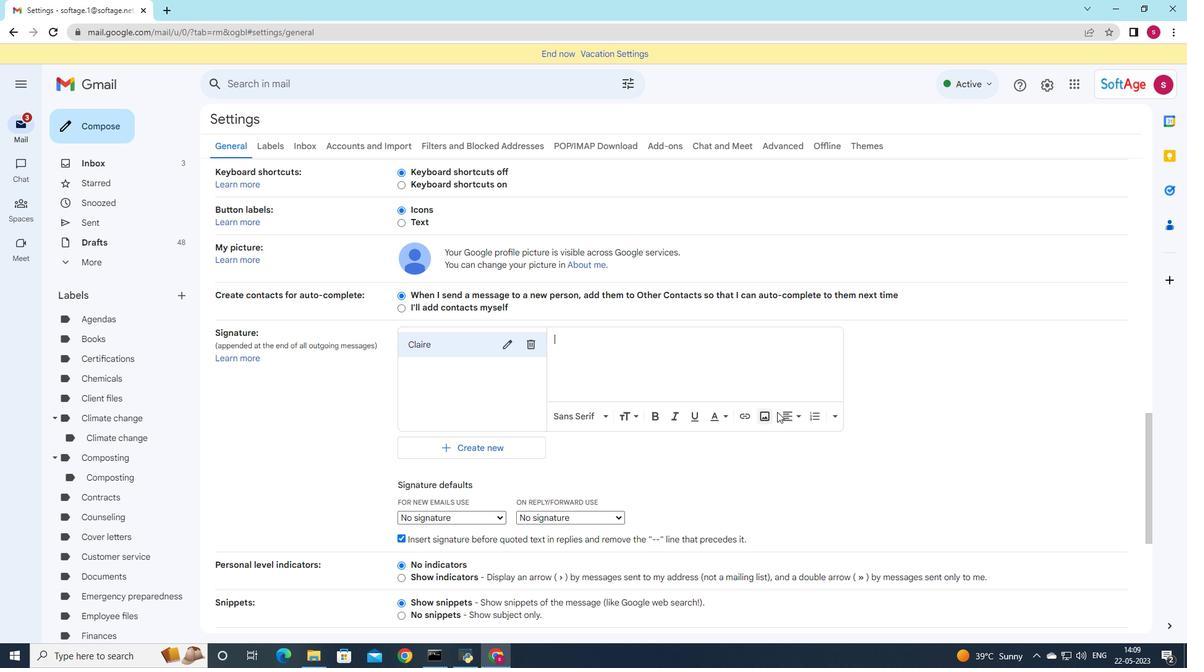 
Action: Key pressed <Key.shift><Key.shift><Key.shift>Hs<Key.backspace>ave<Key.space>agreat<Key.space><Key.left><Key.left><Key.left><Key.left><Key.left><Key.left><Key.space><Key.right><Key.right><Key.right><Key.right><Key.right><Key.right>summer,<Key.enter><Key.shift><Key.shift><Key.shift><Key.shift>Claire<Key.space><Key.shift><Key.shift><Key.shift><Key.shift>Howard
Screenshot: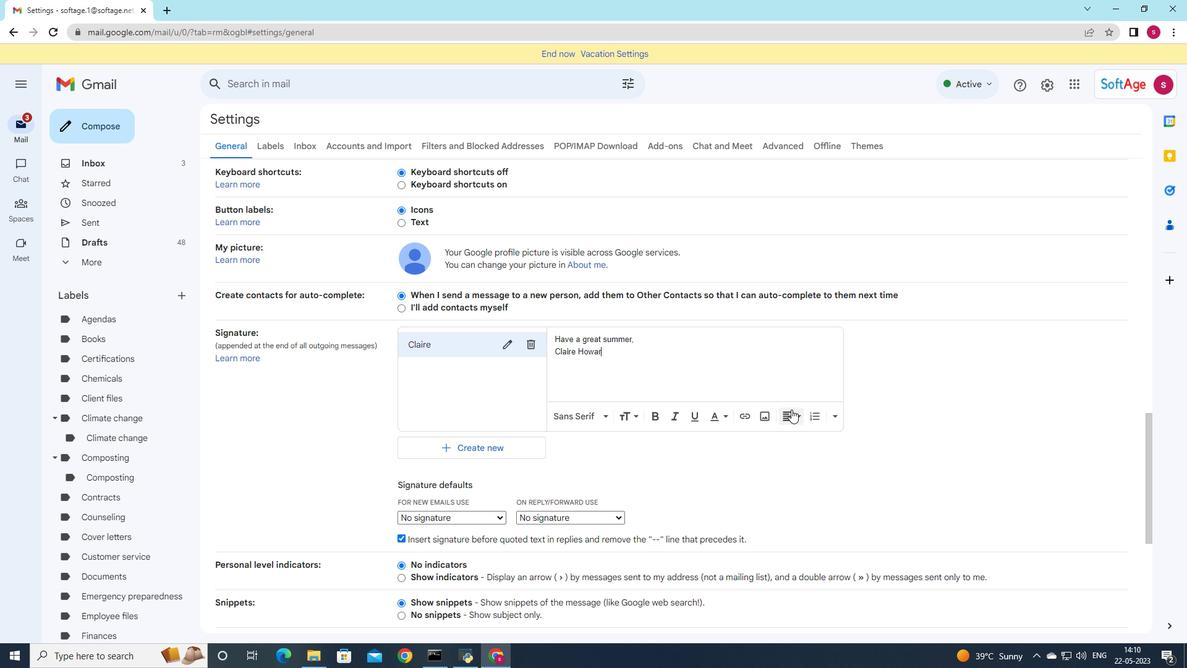 
Action: Mouse moved to (504, 467)
Screenshot: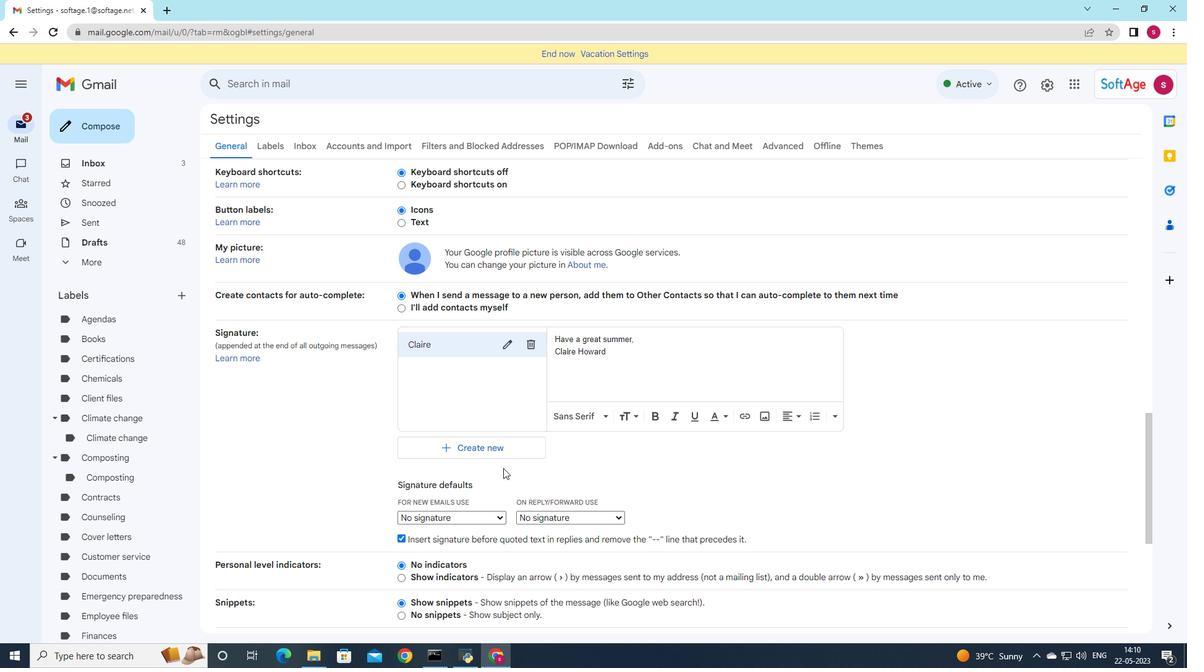 
Action: Mouse scrolled (504, 467) with delta (0, 0)
Screenshot: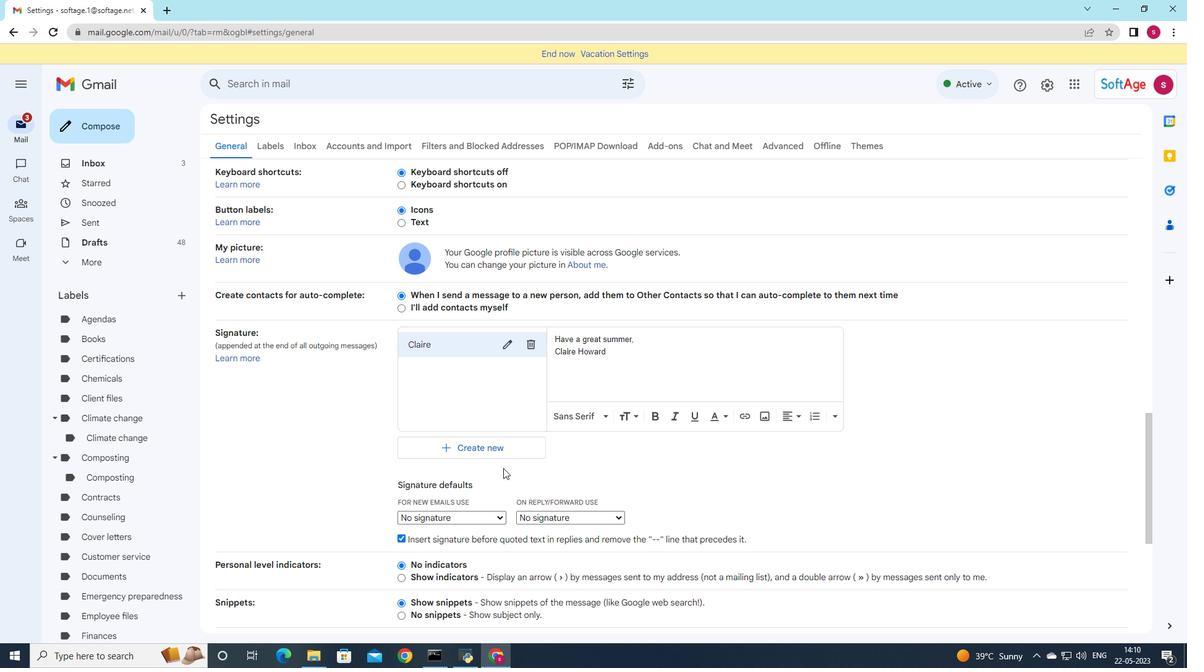 
Action: Mouse scrolled (504, 467) with delta (0, 0)
Screenshot: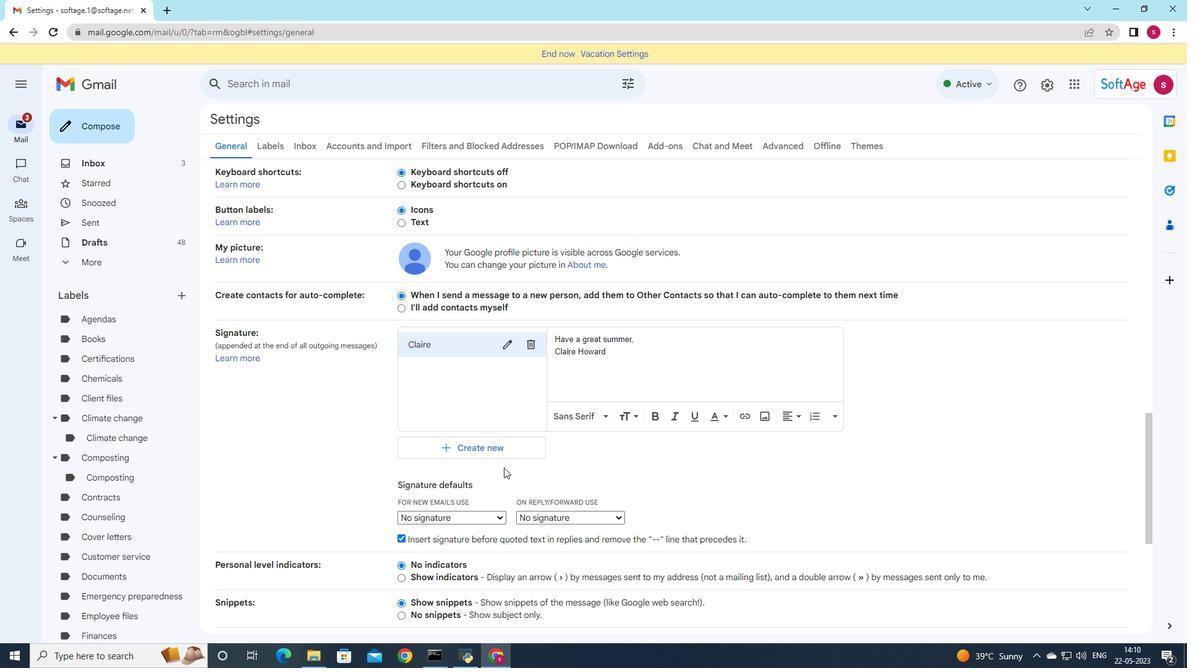 
Action: Mouse scrolled (504, 467) with delta (0, 0)
Screenshot: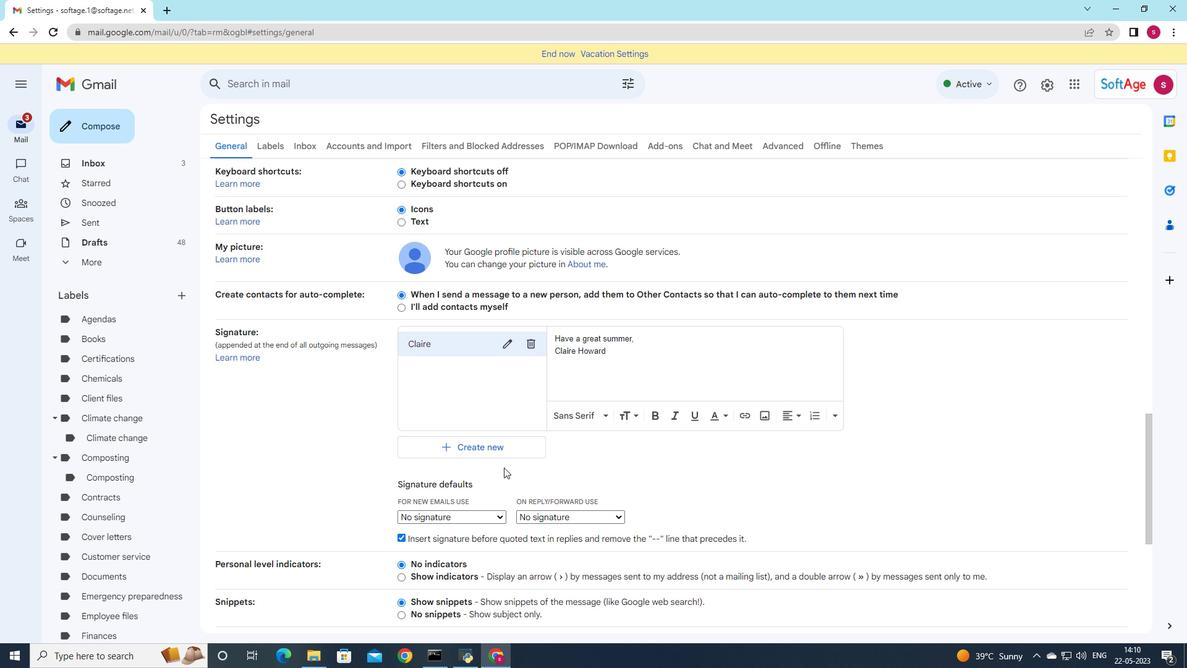 
Action: Mouse moved to (506, 327)
Screenshot: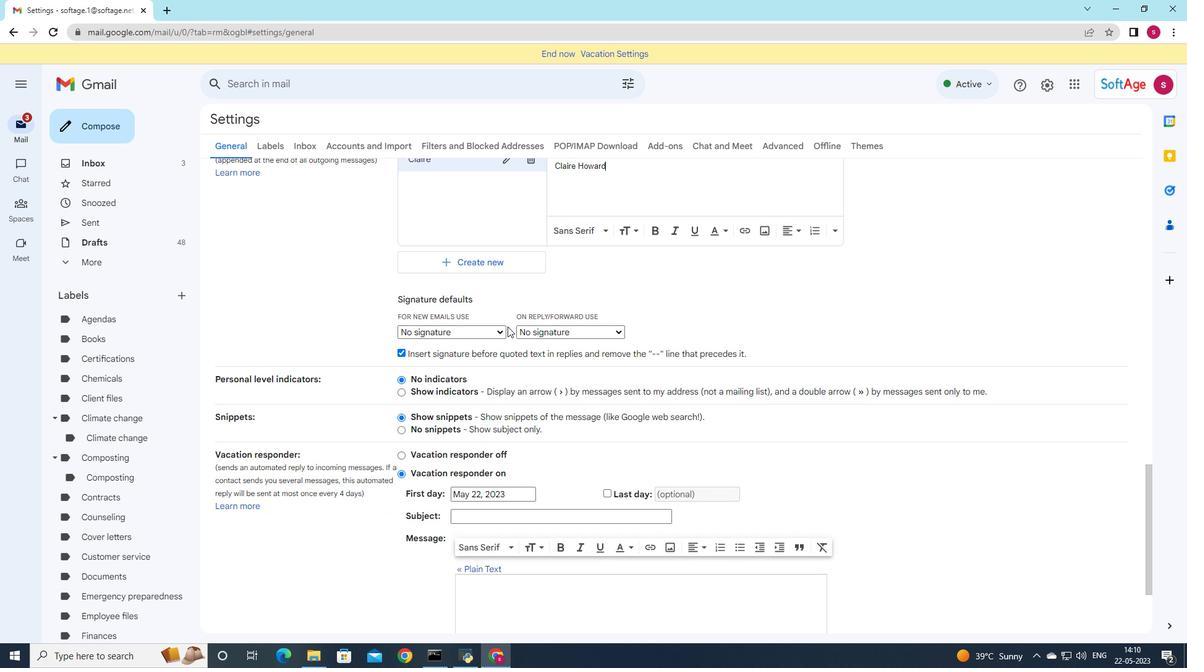 
Action: Mouse pressed left at (506, 327)
Screenshot: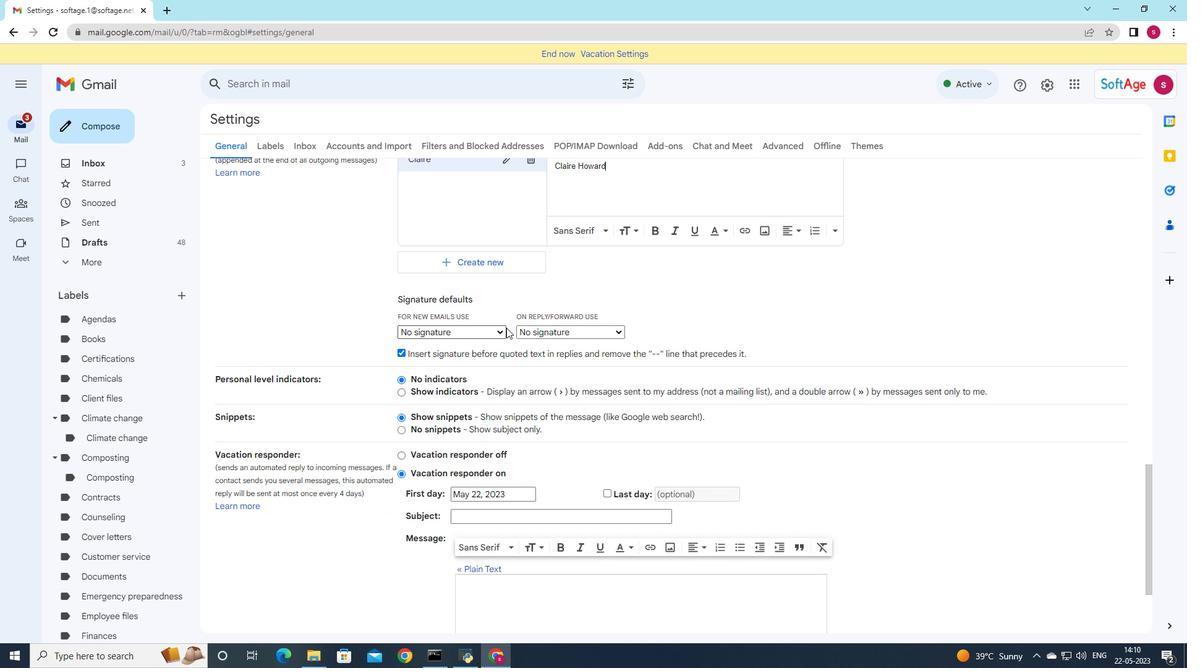
Action: Mouse moved to (493, 352)
Screenshot: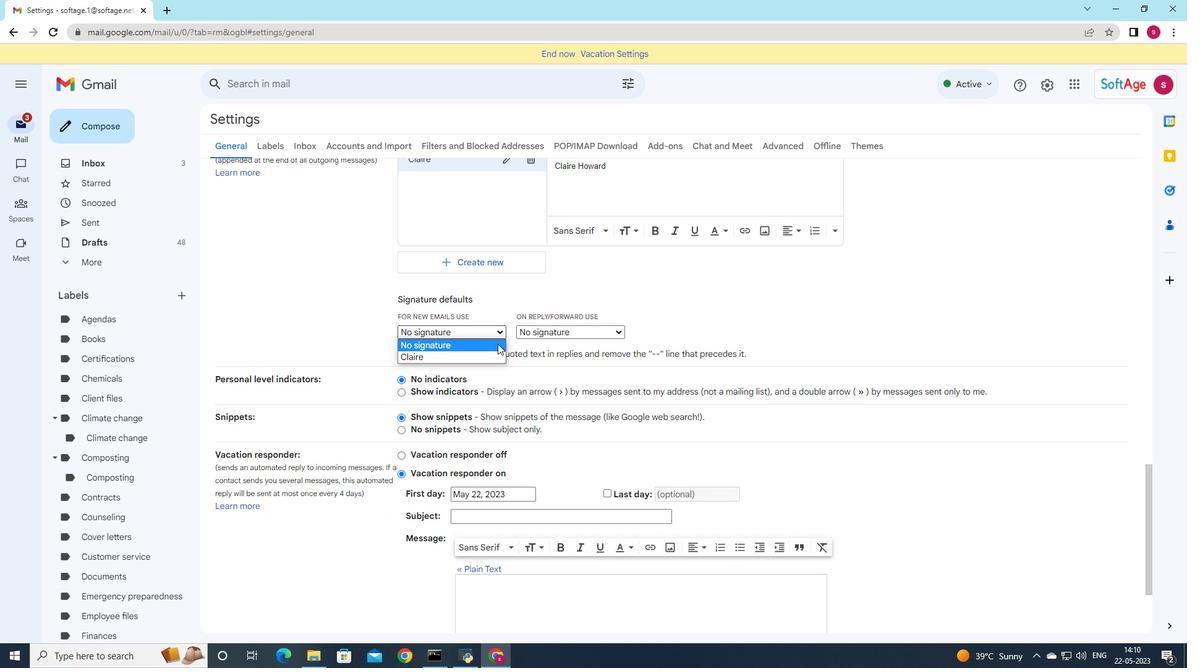 
Action: Mouse pressed left at (493, 352)
Screenshot: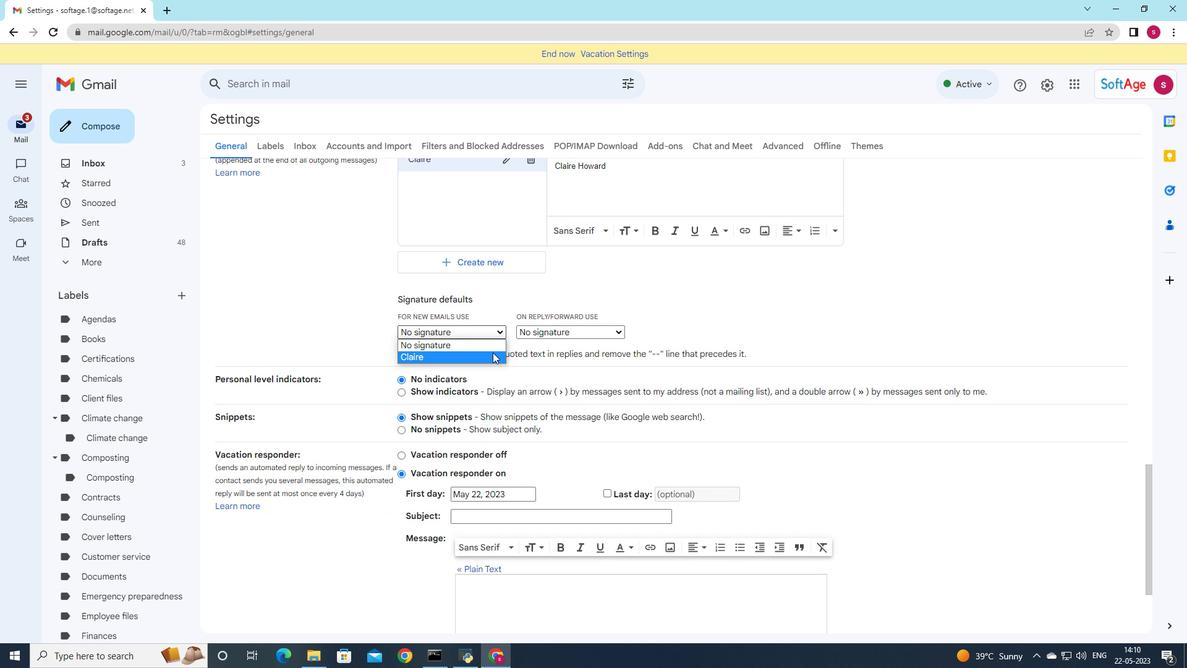 
Action: Mouse moved to (597, 323)
Screenshot: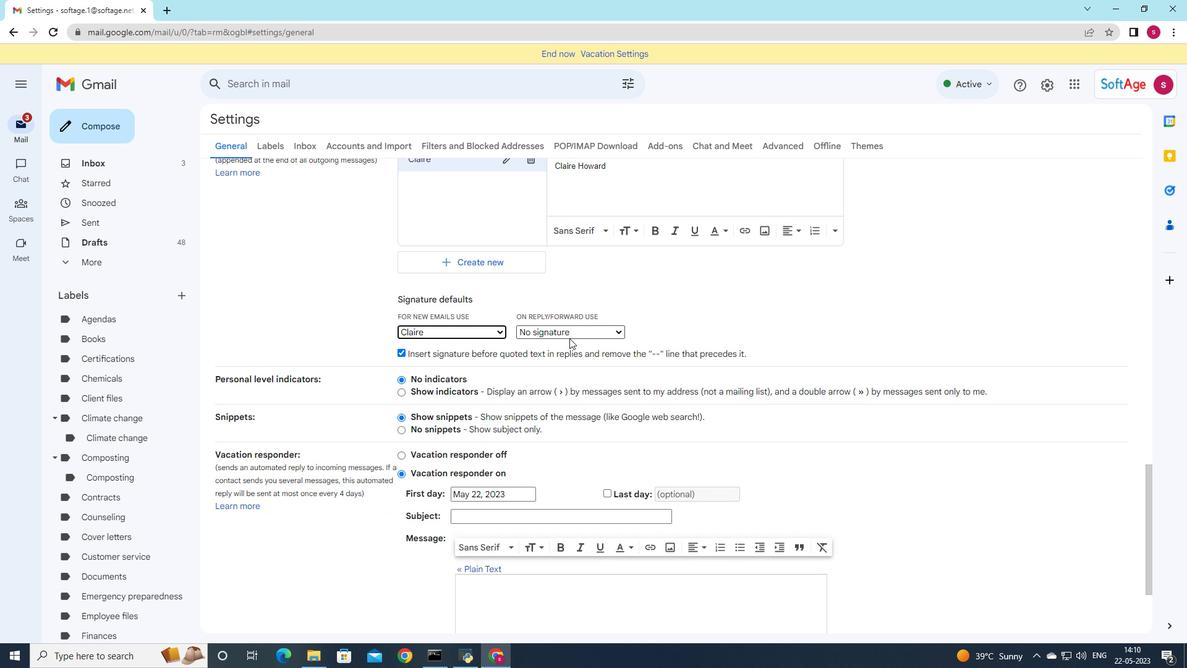 
Action: Mouse pressed left at (597, 323)
Screenshot: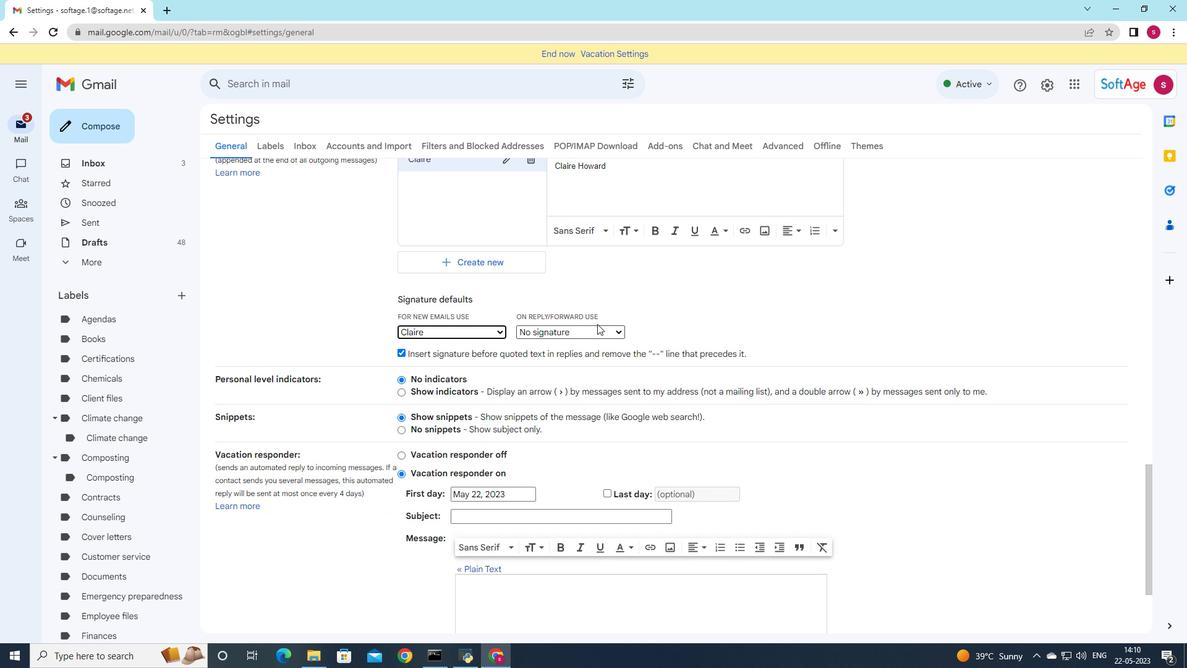 
Action: Mouse moved to (612, 331)
Screenshot: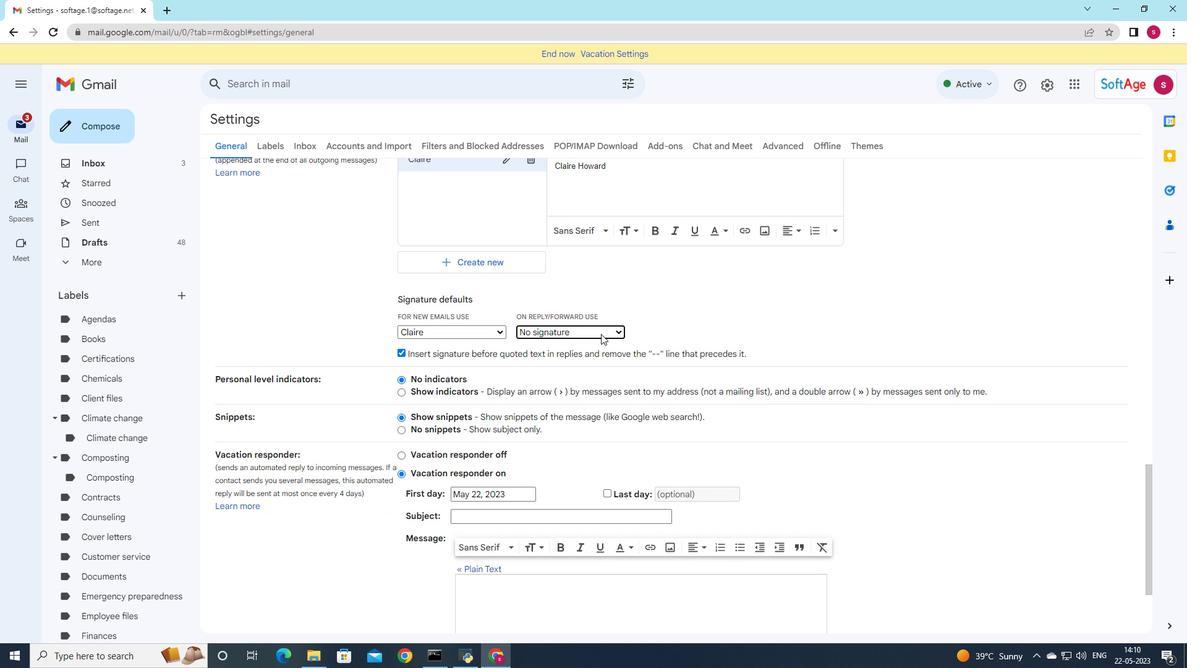 
Action: Mouse pressed left at (612, 331)
Screenshot: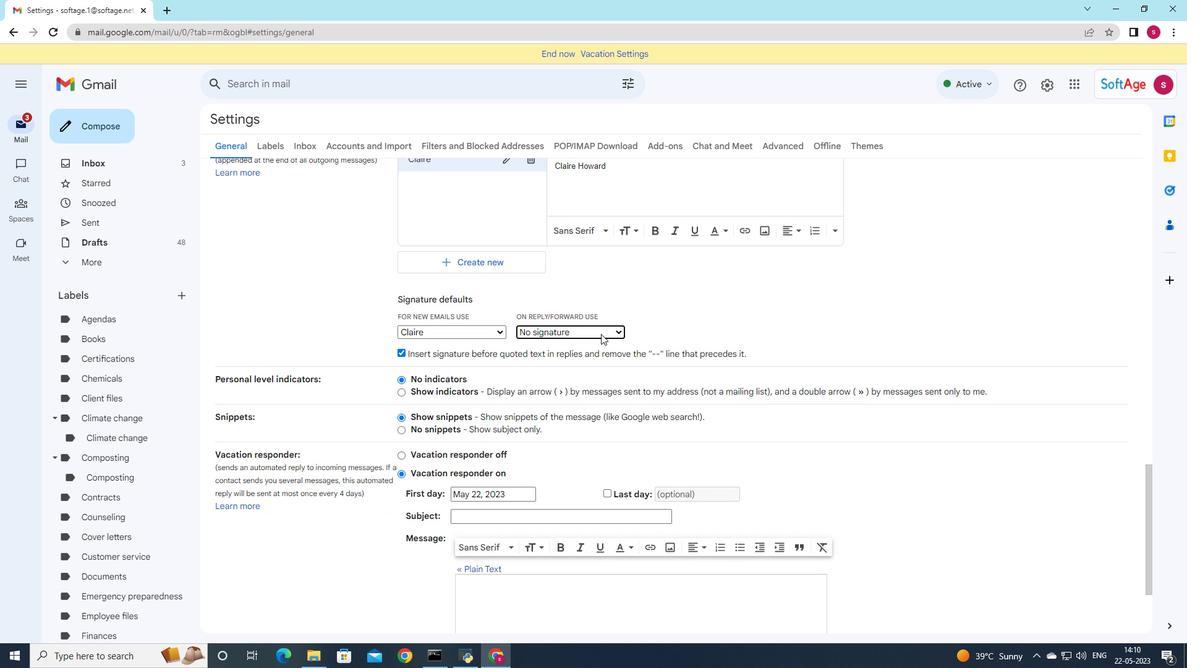 
Action: Mouse moved to (585, 355)
Screenshot: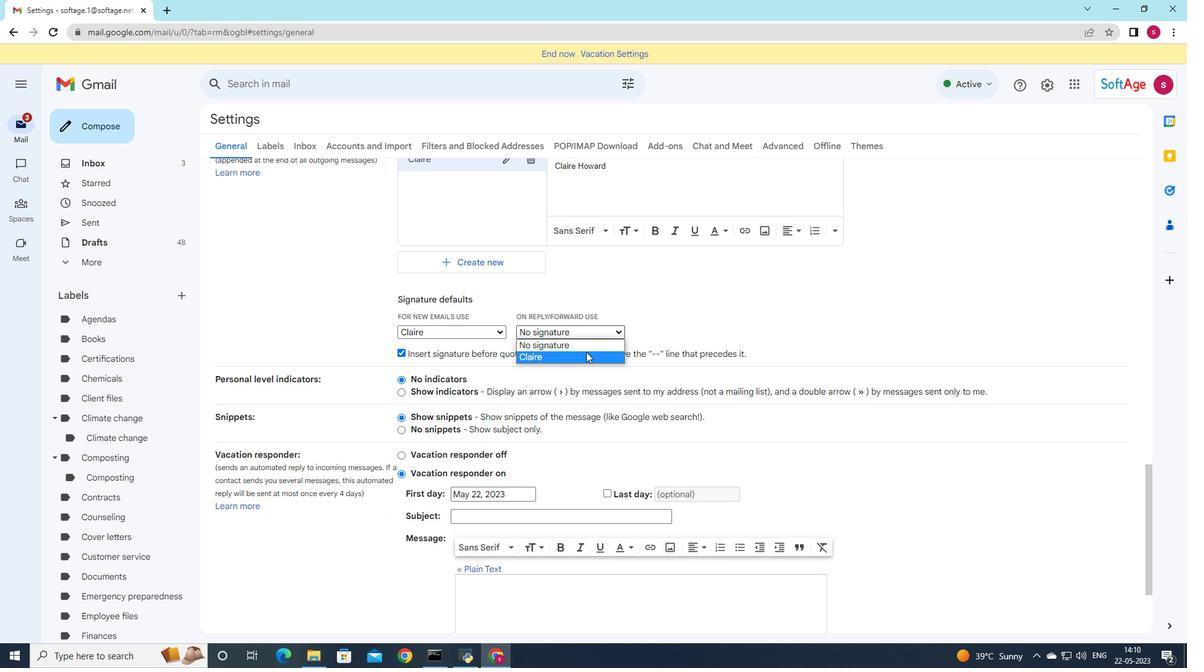 
Action: Mouse pressed left at (585, 355)
Screenshot: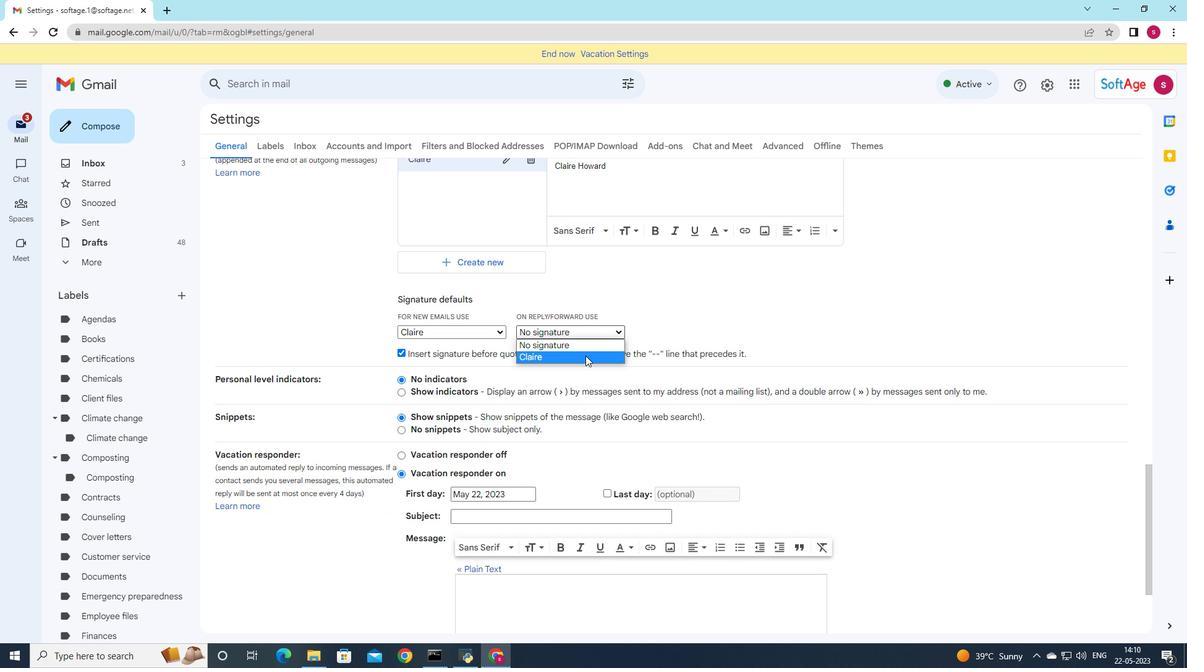 
Action: Mouse scrolled (585, 355) with delta (0, 0)
Screenshot: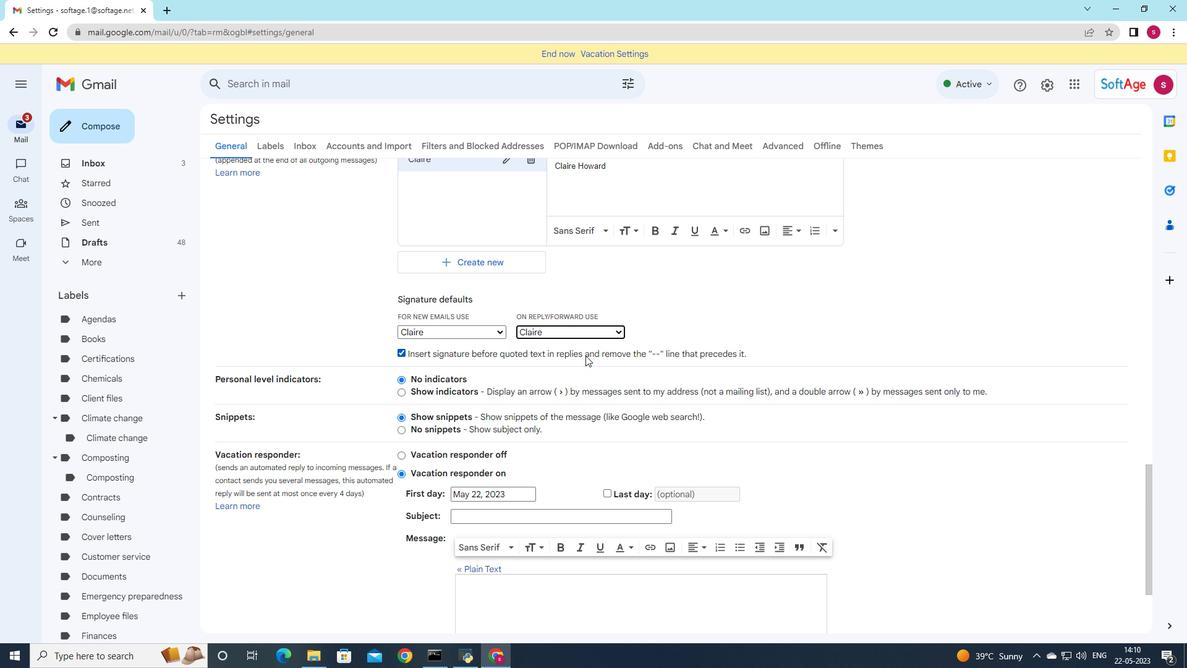 
Action: Mouse scrolled (585, 355) with delta (0, 0)
Screenshot: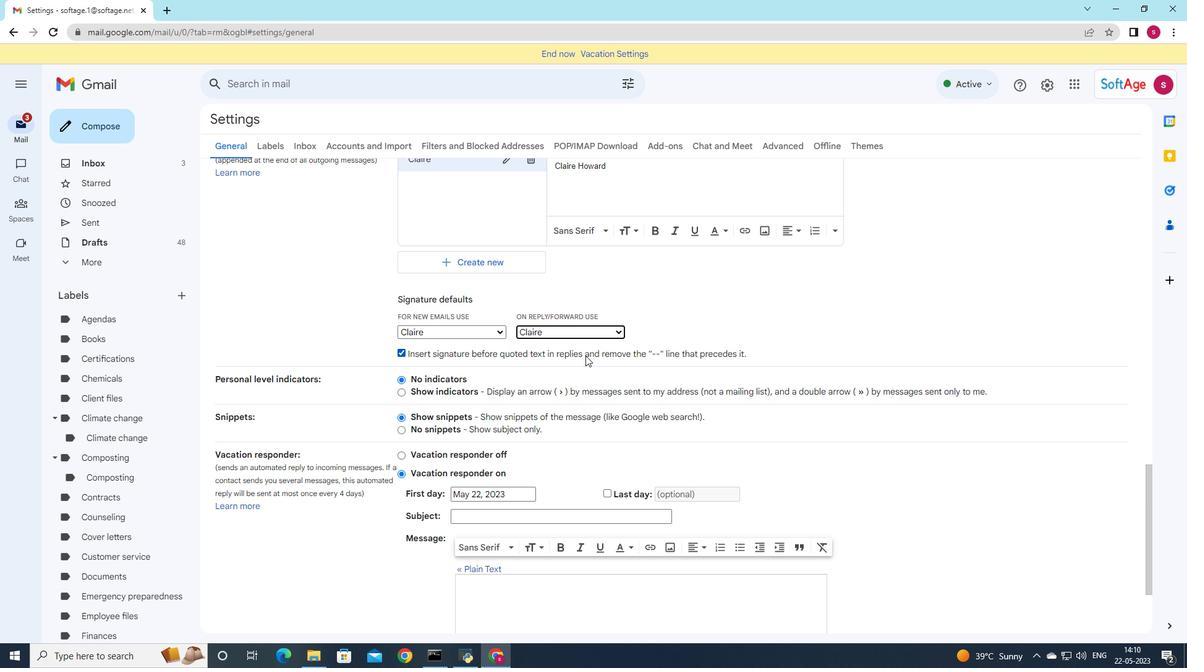 
Action: Mouse scrolled (585, 355) with delta (0, 0)
Screenshot: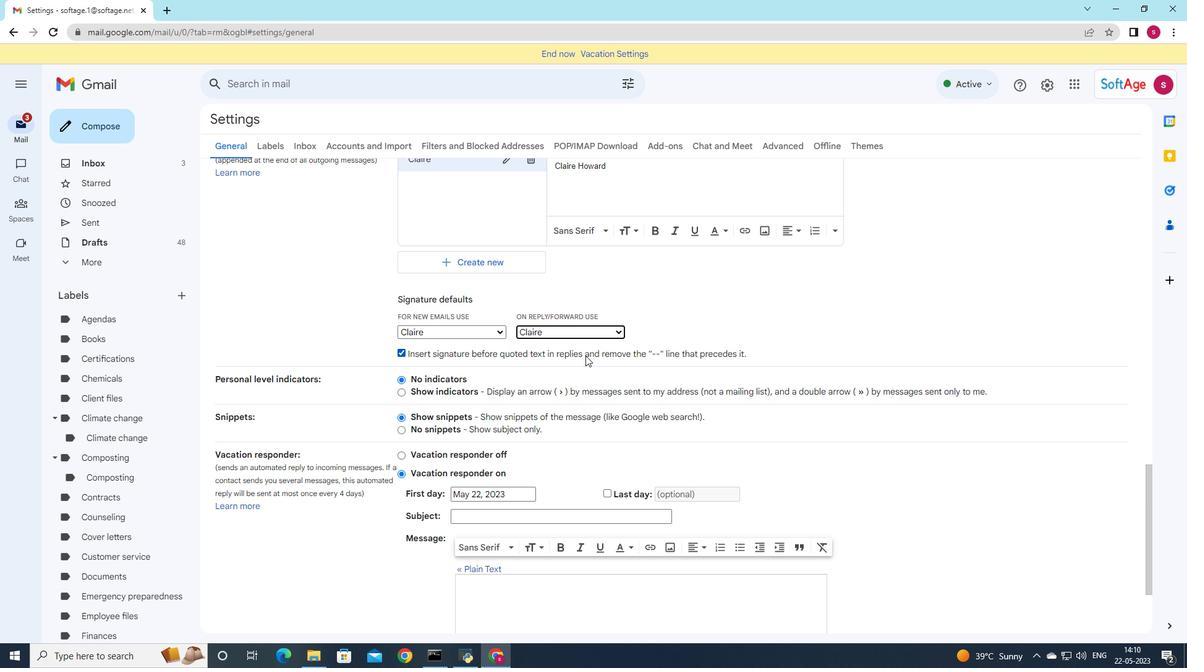 
Action: Mouse scrolled (585, 355) with delta (0, 0)
Screenshot: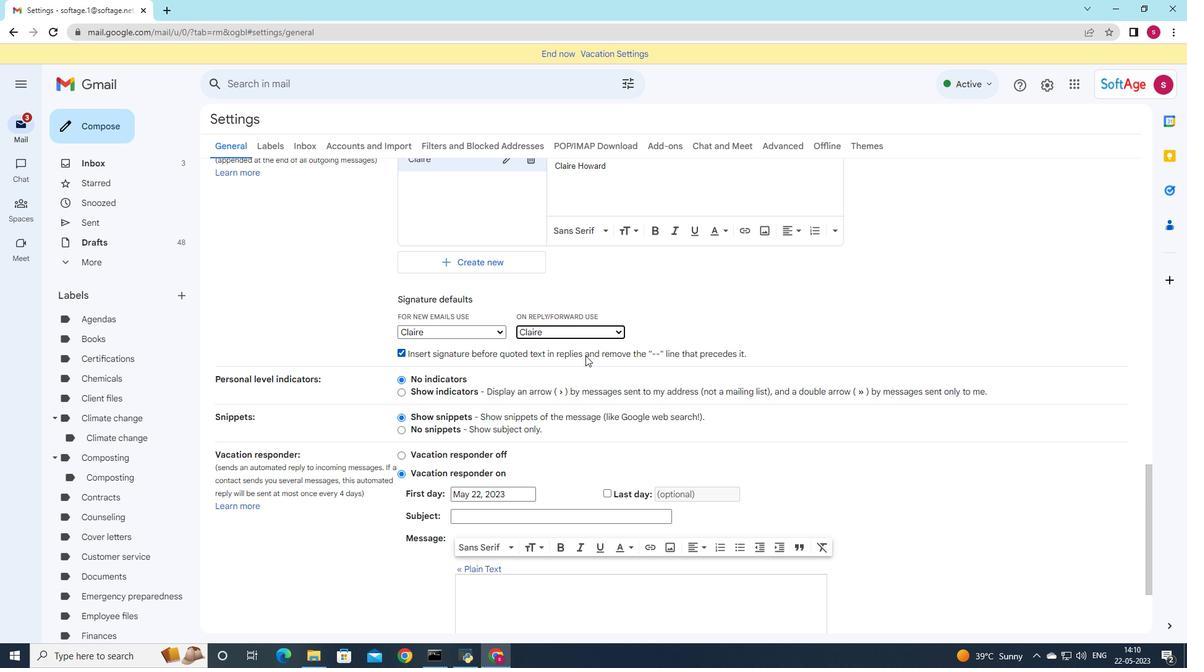 
Action: Mouse scrolled (585, 355) with delta (0, 0)
Screenshot: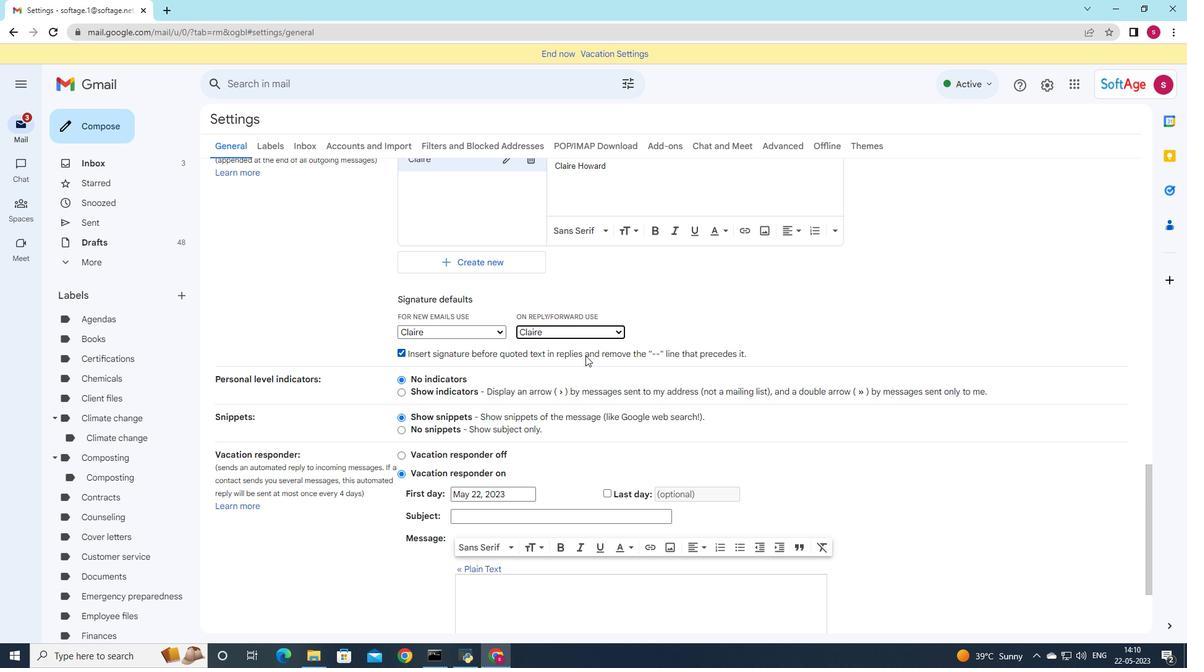 
Action: Mouse moved to (569, 374)
Screenshot: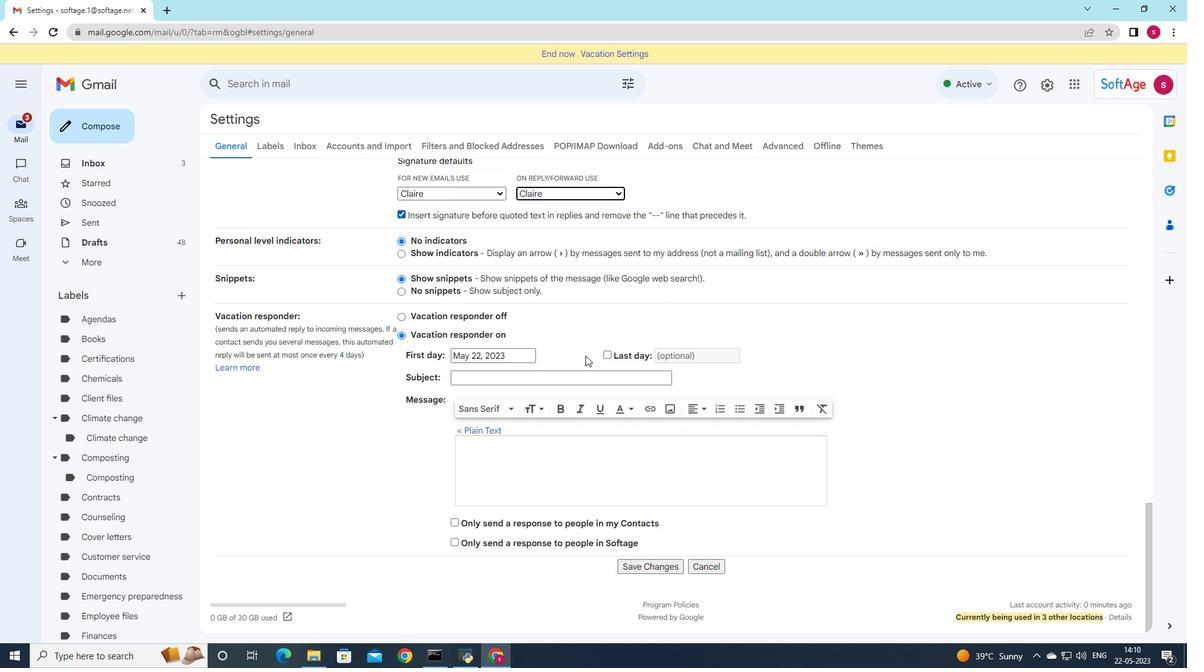 
Action: Mouse scrolled (569, 373) with delta (0, 0)
Screenshot: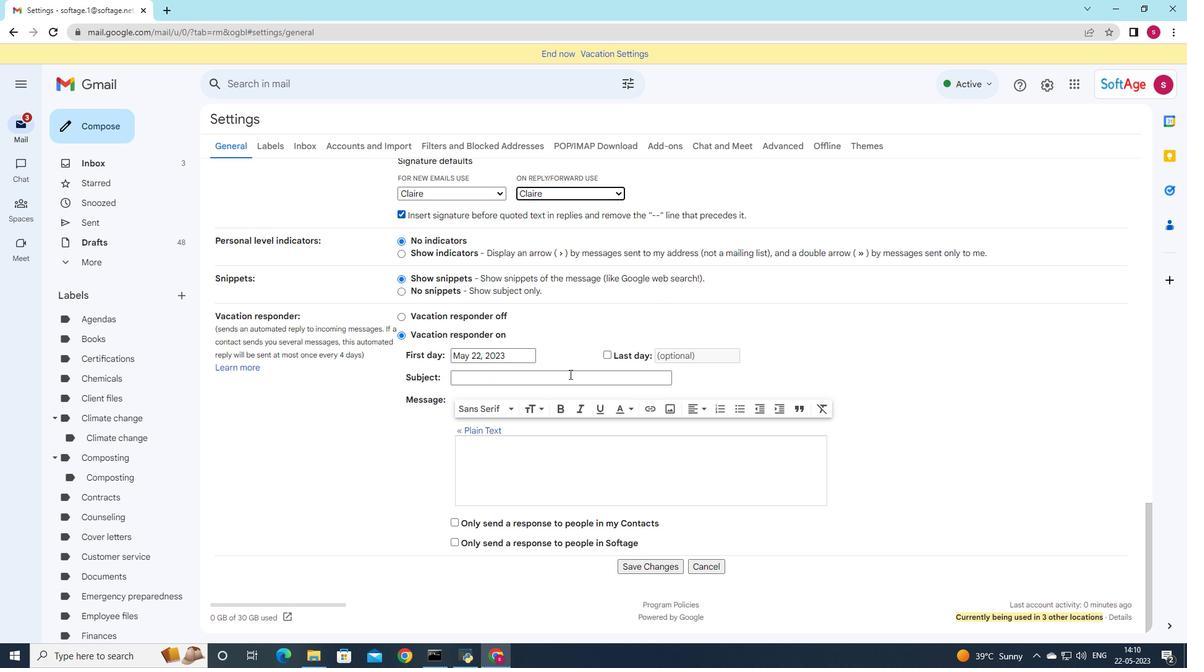 
Action: Mouse scrolled (569, 373) with delta (0, 0)
Screenshot: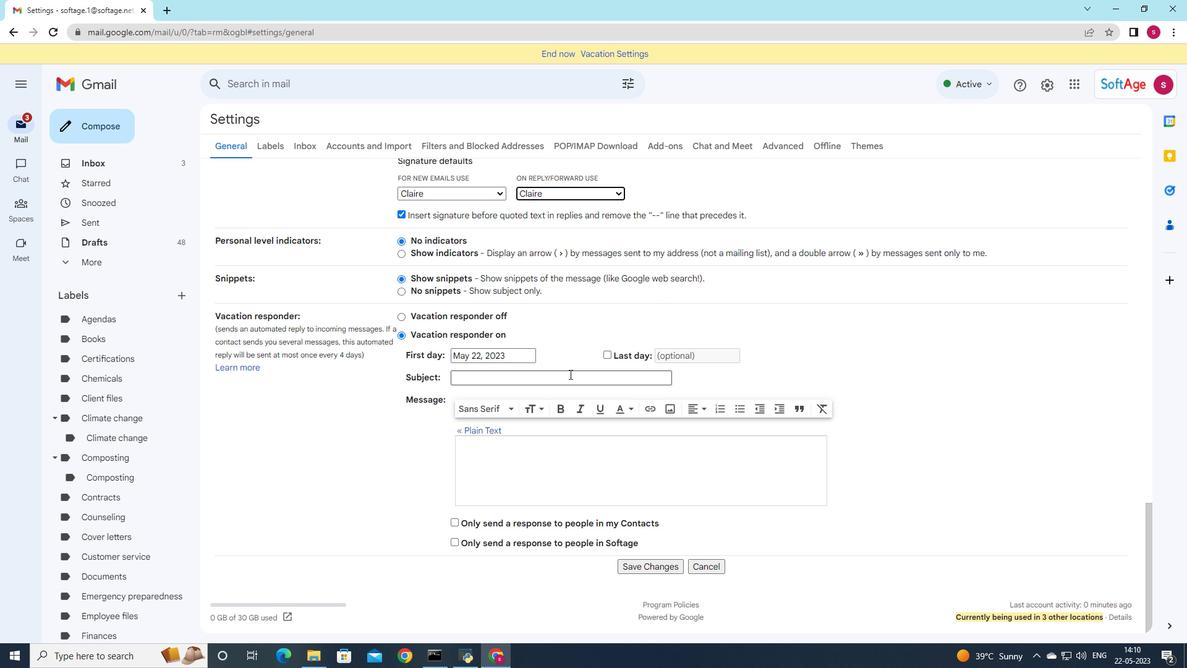 
Action: Mouse scrolled (569, 373) with delta (0, 0)
Screenshot: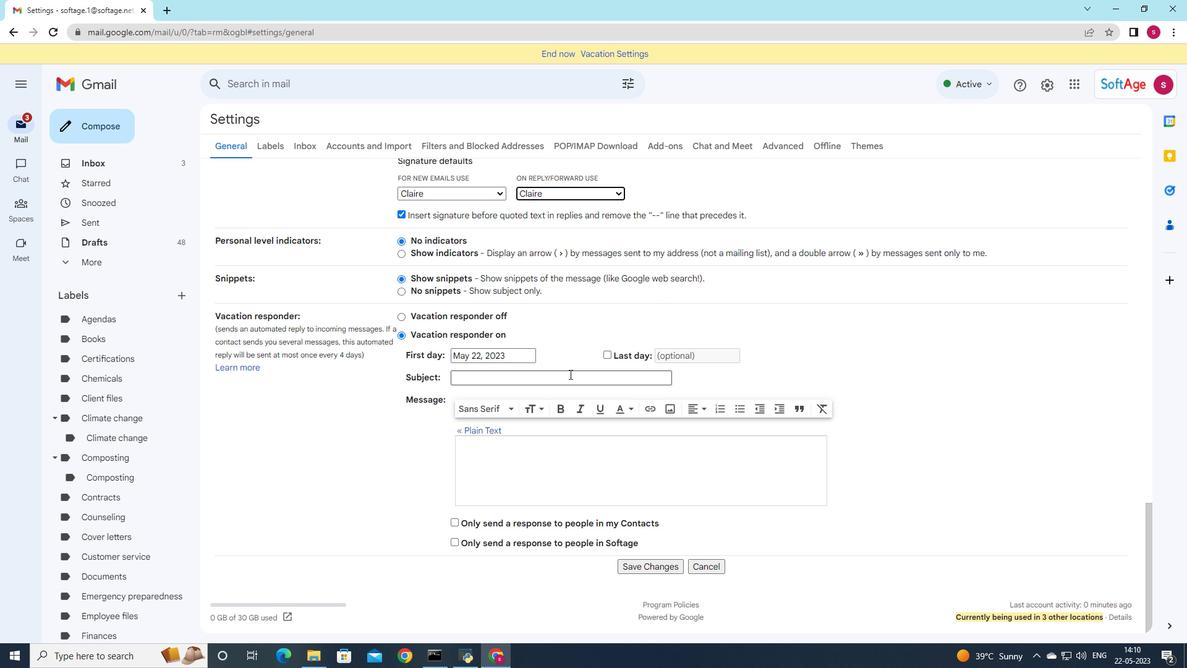 
Action: Mouse scrolled (569, 373) with delta (0, 0)
Screenshot: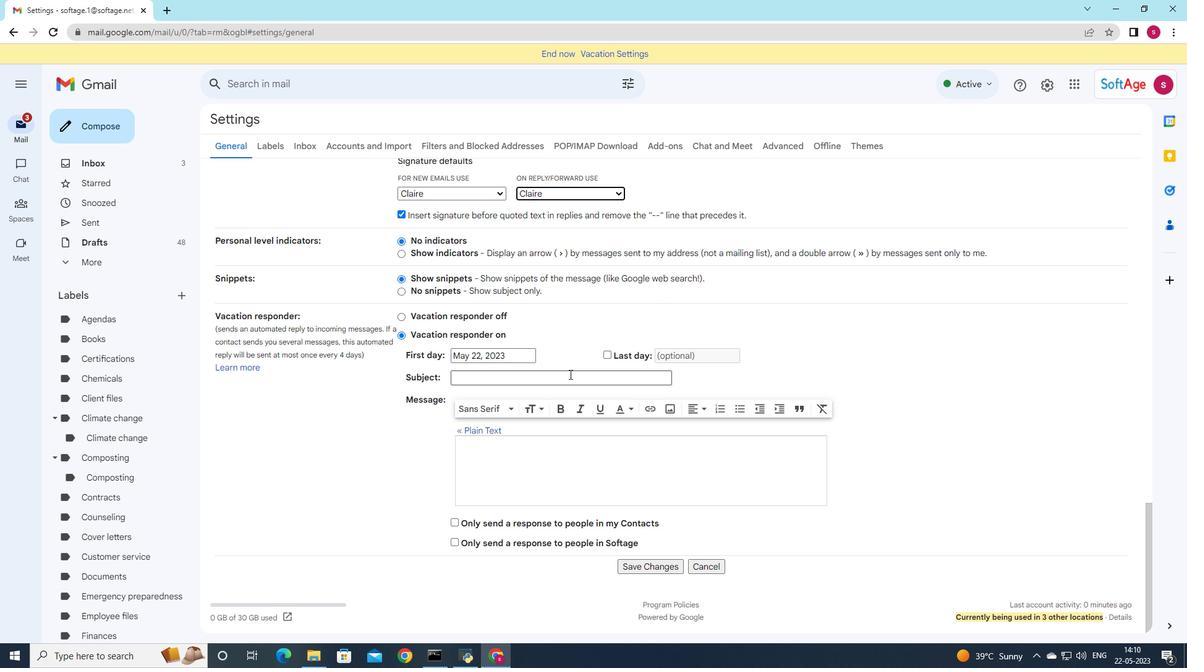 
Action: Mouse moved to (658, 566)
Screenshot: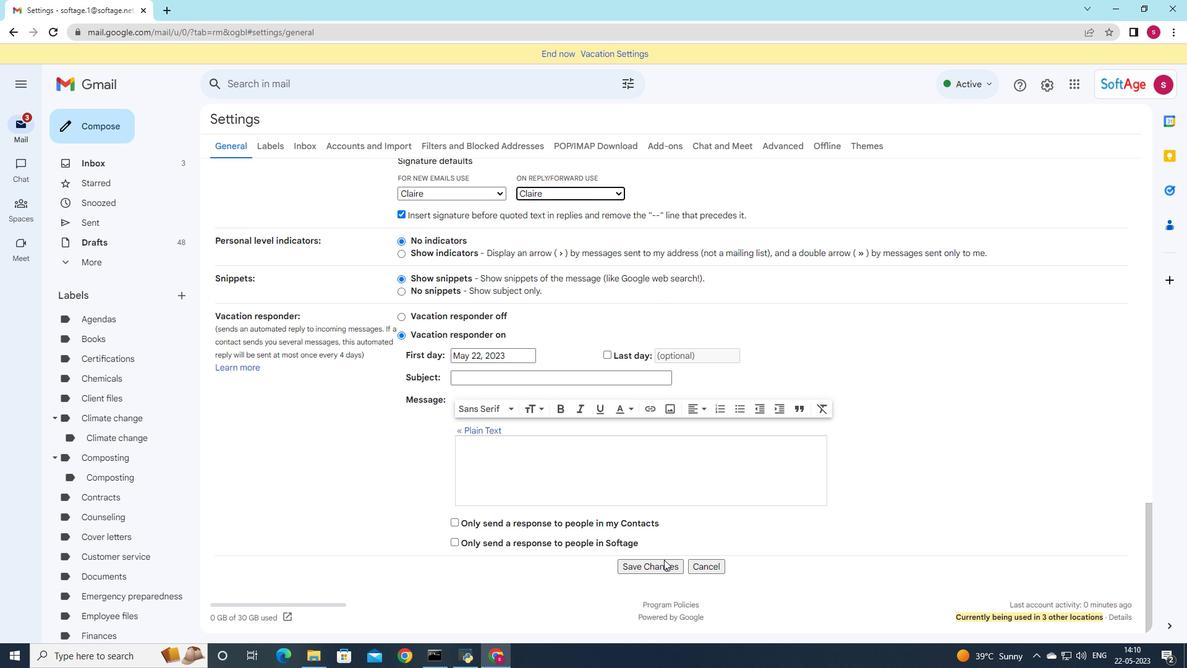 
Action: Mouse pressed left at (658, 566)
Screenshot: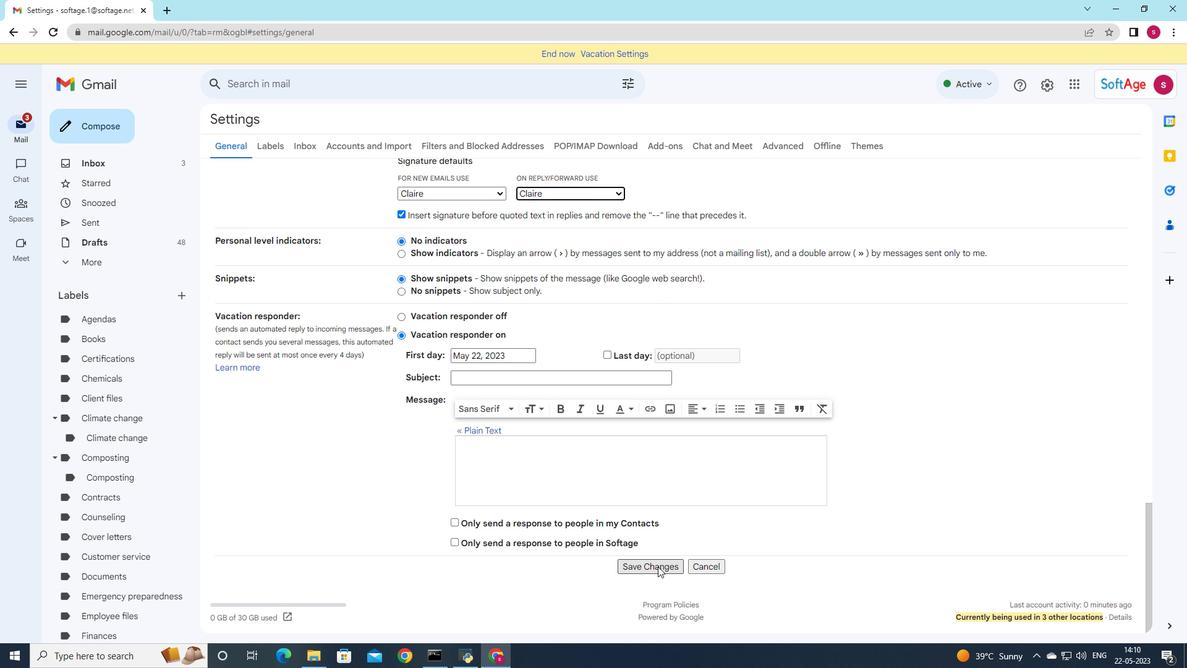 
Action: Mouse moved to (116, 124)
Screenshot: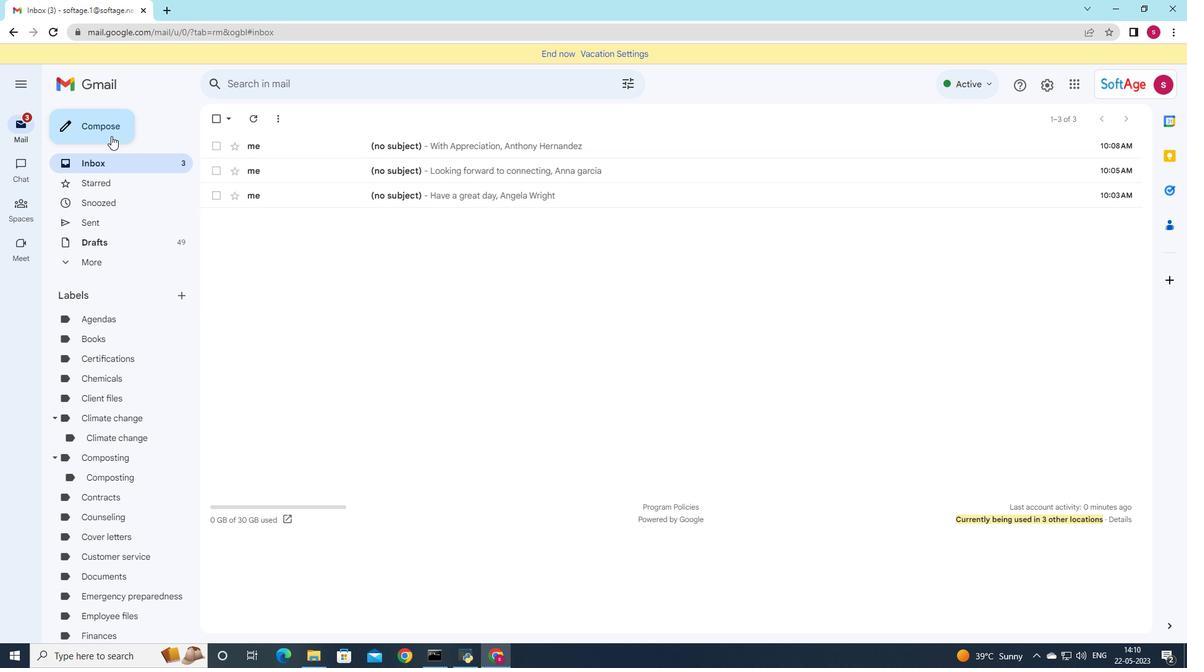 
Action: Mouse pressed left at (116, 124)
Screenshot: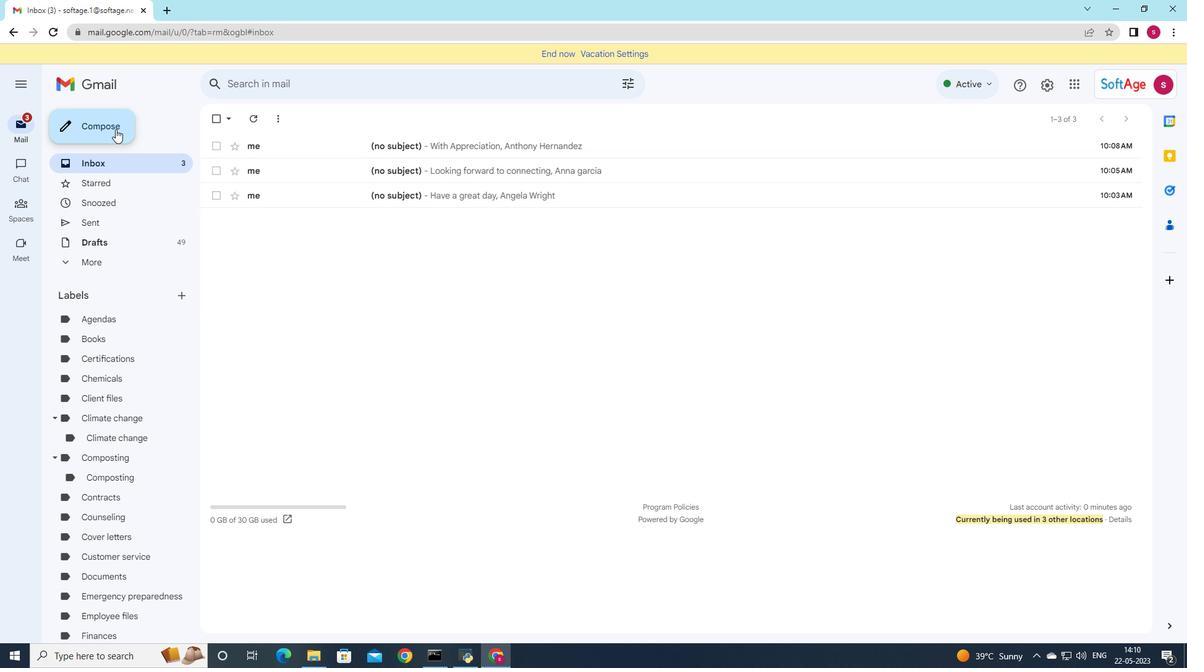 
Action: Mouse moved to (808, 297)
Screenshot: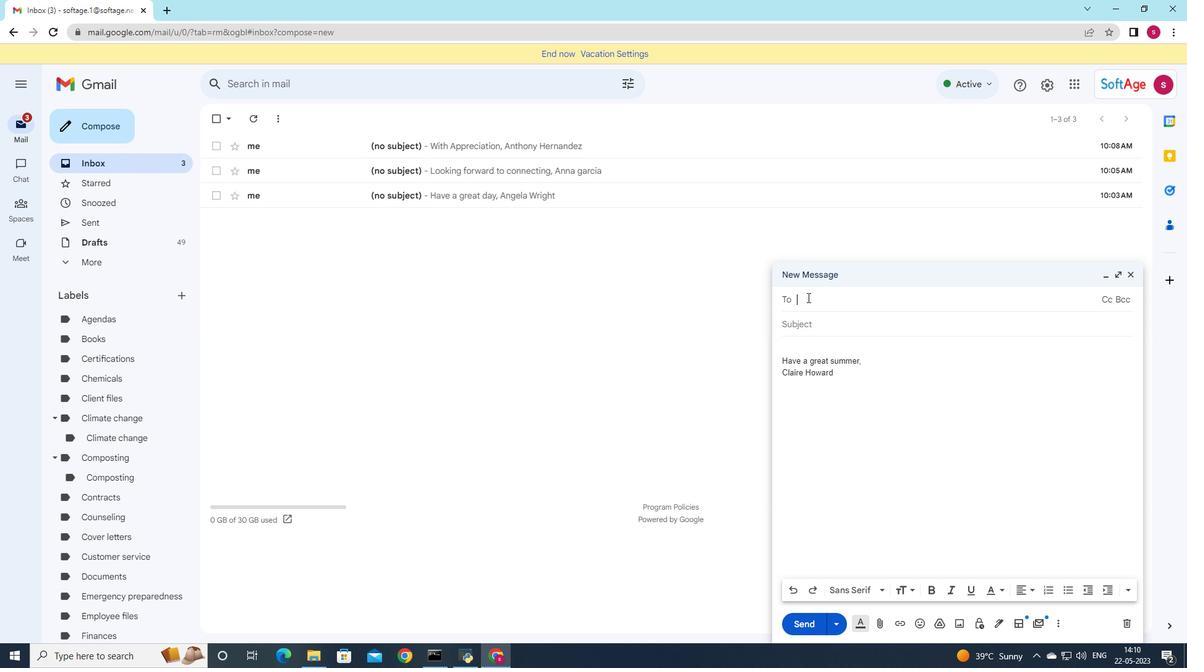 
Action: Key pressed softa
Screenshot: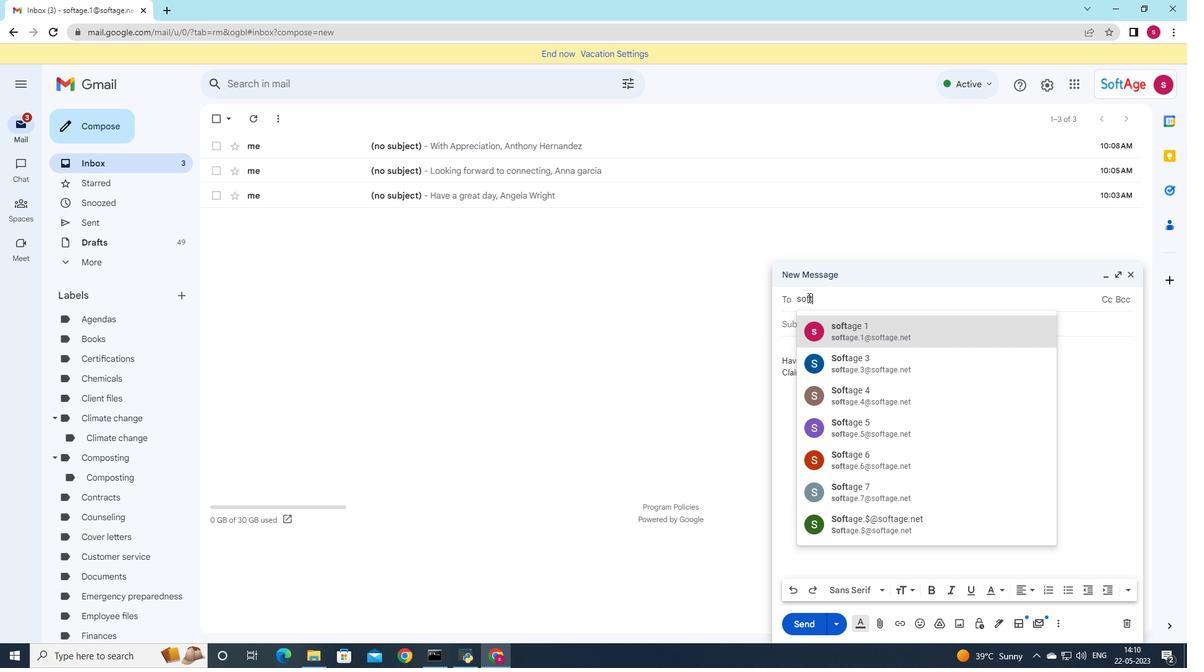 
Action: Mouse moved to (945, 331)
Screenshot: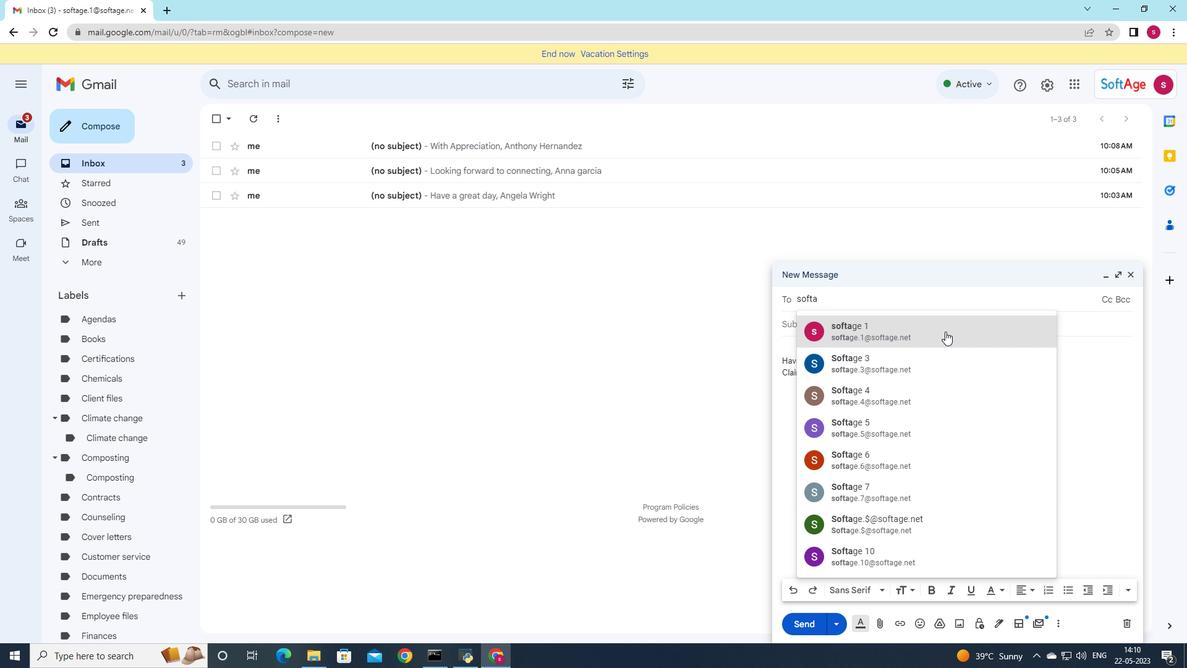 
Action: Mouse pressed left at (945, 331)
Screenshot: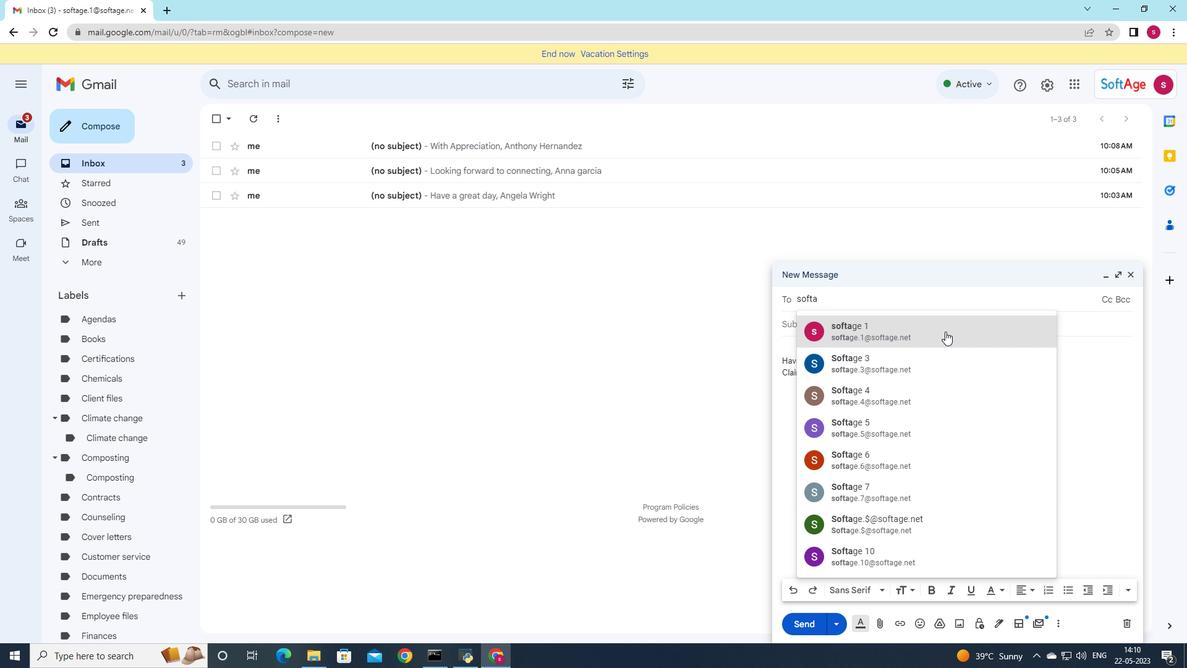 
Action: Mouse moved to (175, 300)
Screenshot: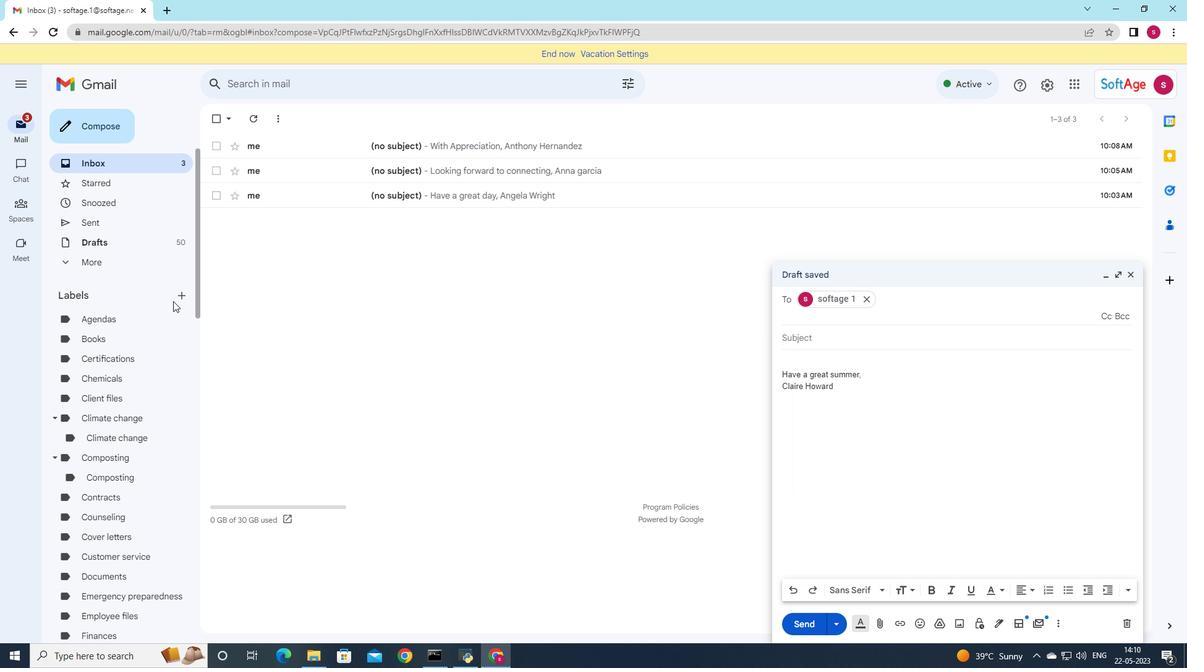 
Action: Mouse pressed left at (175, 300)
Screenshot: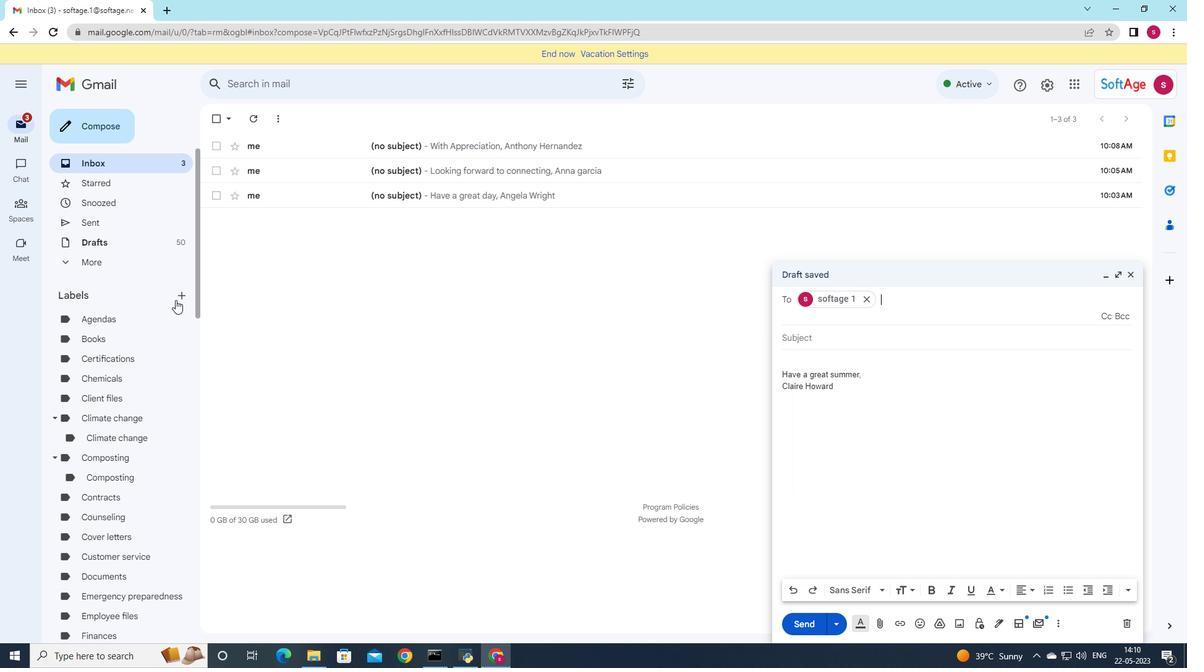 
Action: Mouse moved to (583, 345)
Screenshot: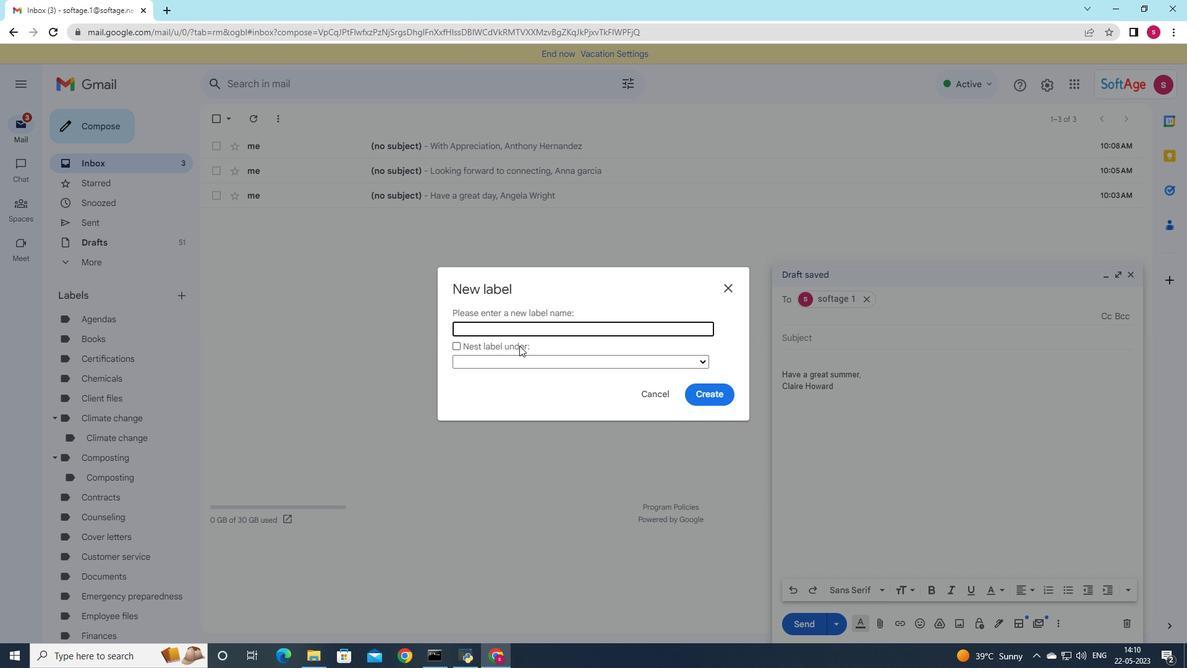 
Action: Key pressed <Key.shift>Procedures
Screenshot: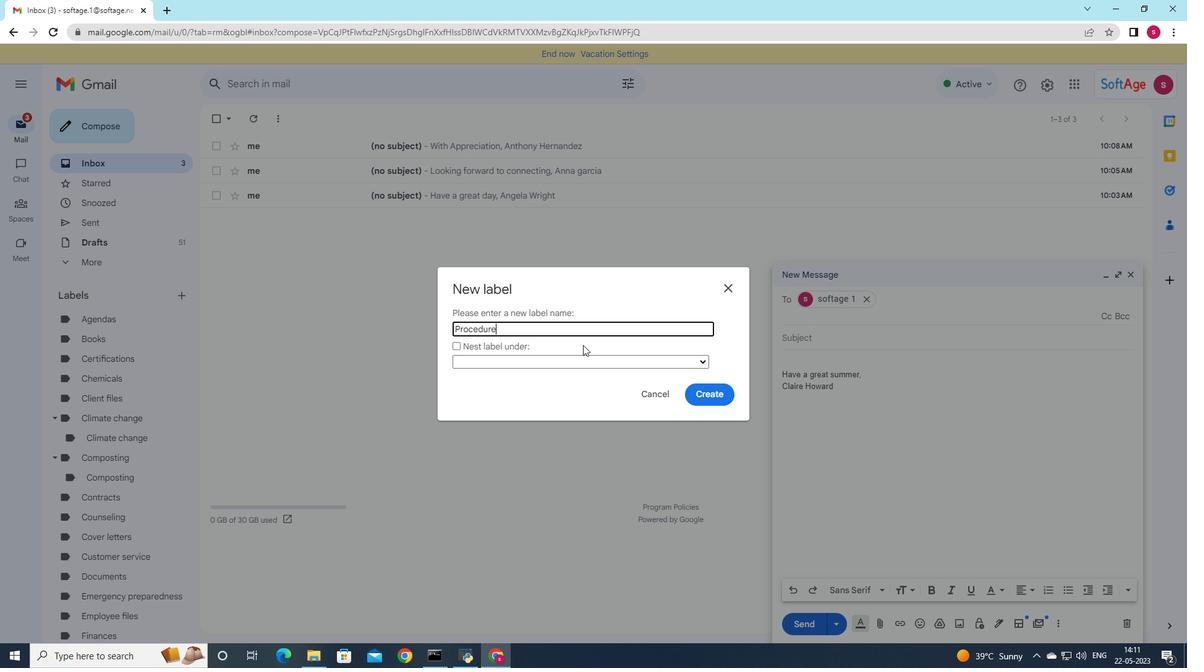 
Action: Mouse moved to (696, 398)
Screenshot: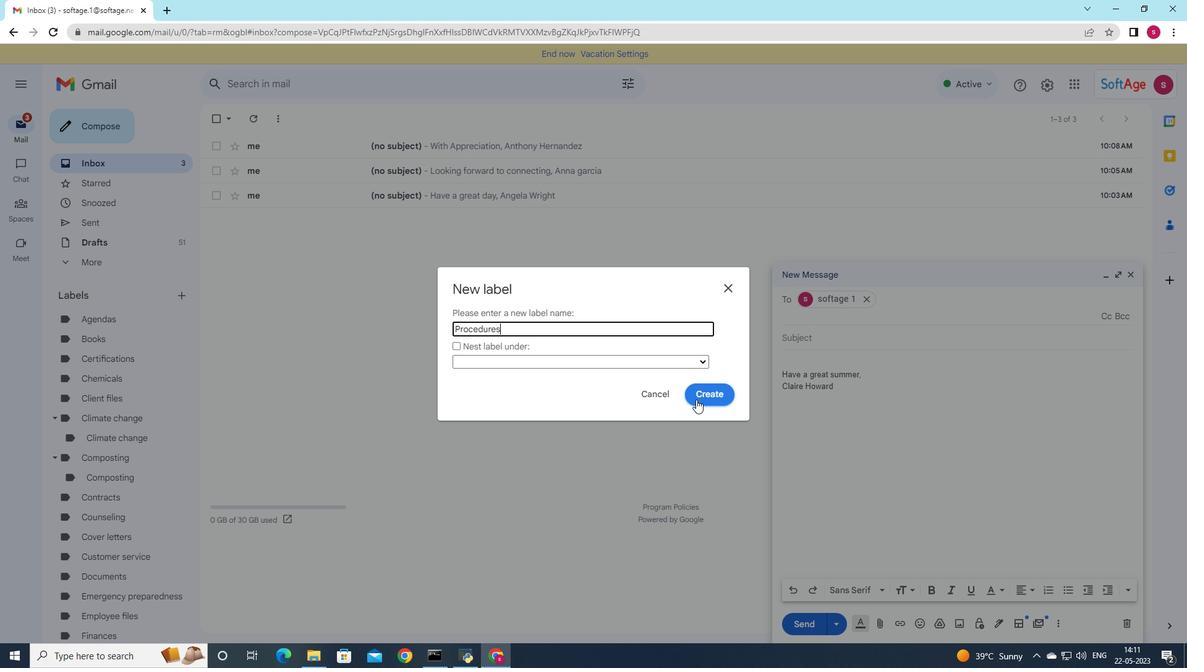 
Action: Mouse pressed left at (696, 398)
Screenshot: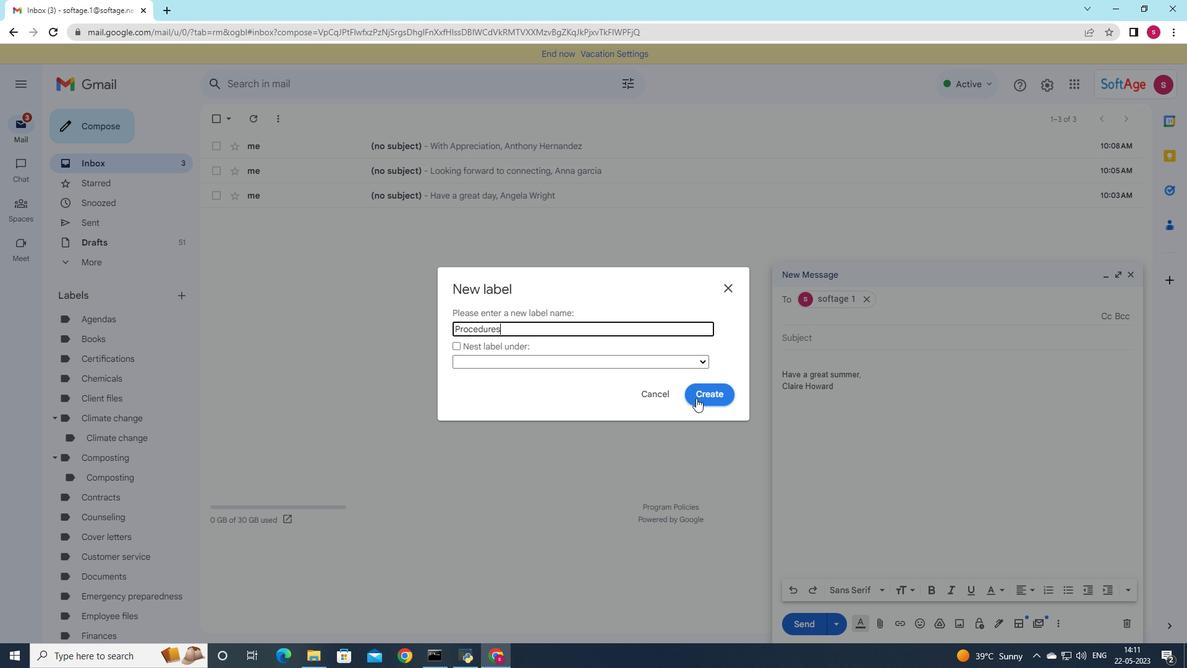 
Action: Mouse moved to (839, 513)
Screenshot: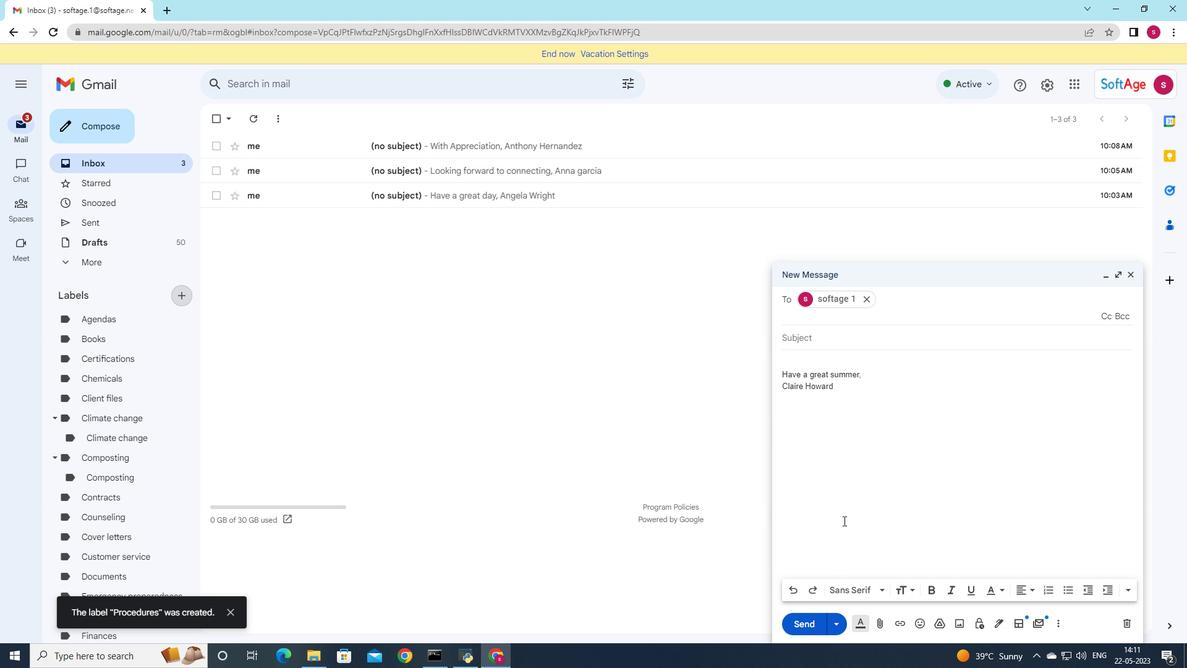 
